 Task: Open Card Mergers and Acquisitions Analysis in Board Reputation Management to Workspace Infrastructure Management and add a team member Softage.4@softage.net, a label Green, a checklist Psychiatry, an attachment from Trello, a color Green and finally, add a card description 'Conduct team training session on effective delegation' and a comment 'This task presents an opportunity to demonstrate our leadership and decision-making skills, making informed choices and taking action.'. Add a start date 'Jan 04, 1900' with a due date 'Jan 11, 1900'
Action: Mouse moved to (43, 279)
Screenshot: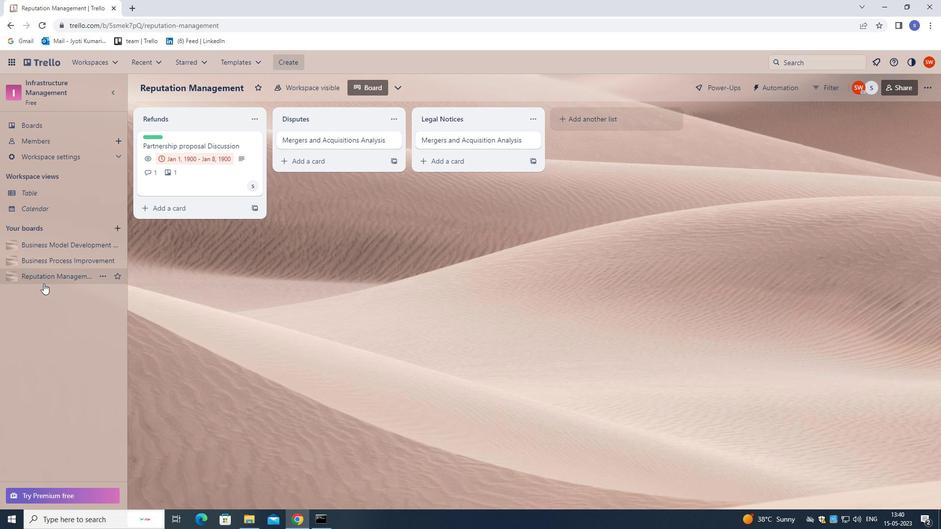 
Action: Mouse pressed left at (43, 279)
Screenshot: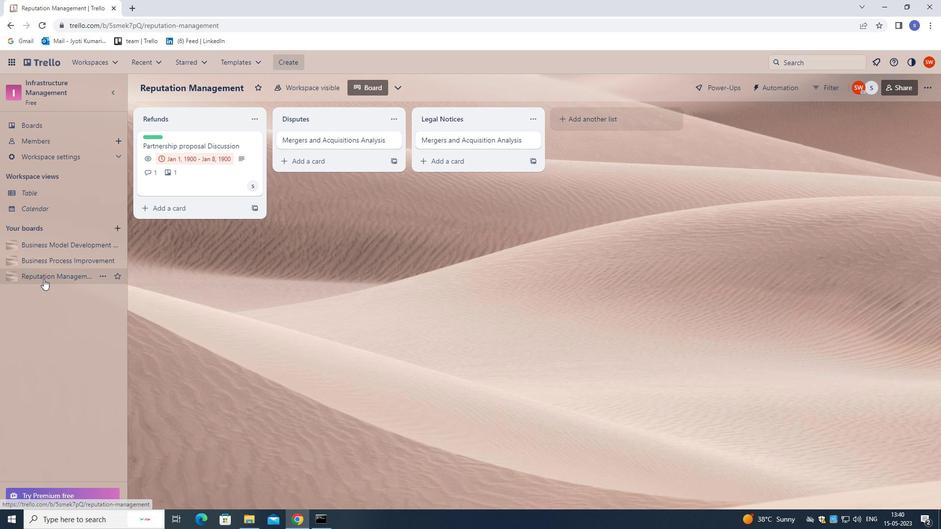 
Action: Mouse moved to (301, 142)
Screenshot: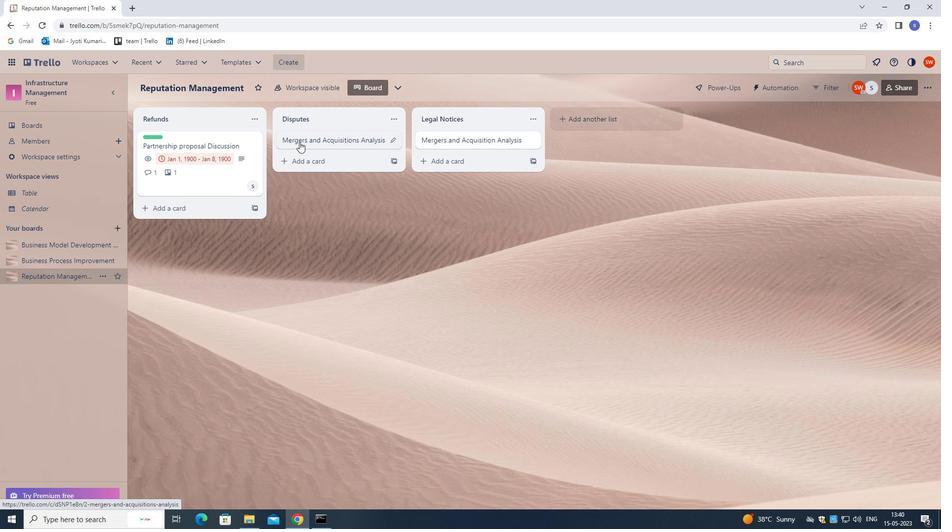 
Action: Mouse pressed left at (301, 142)
Screenshot: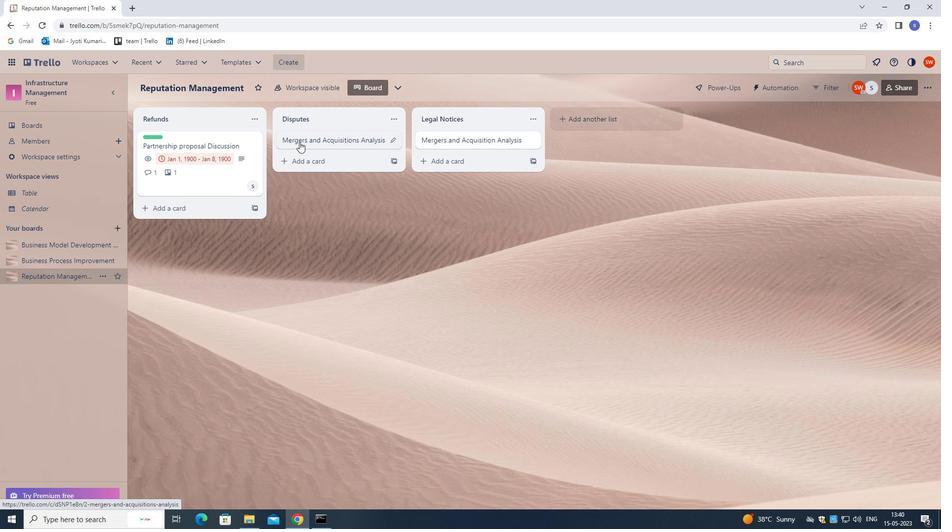 
Action: Mouse moved to (600, 171)
Screenshot: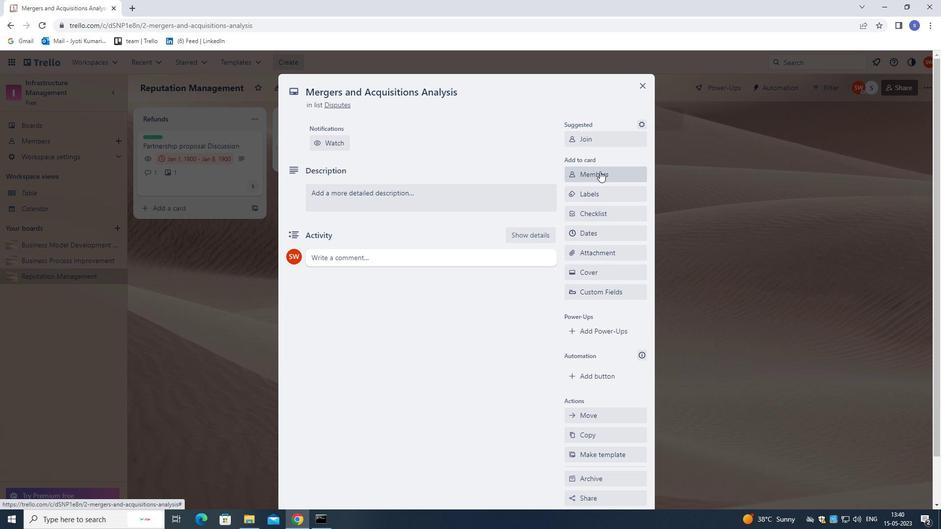 
Action: Mouse pressed left at (600, 171)
Screenshot: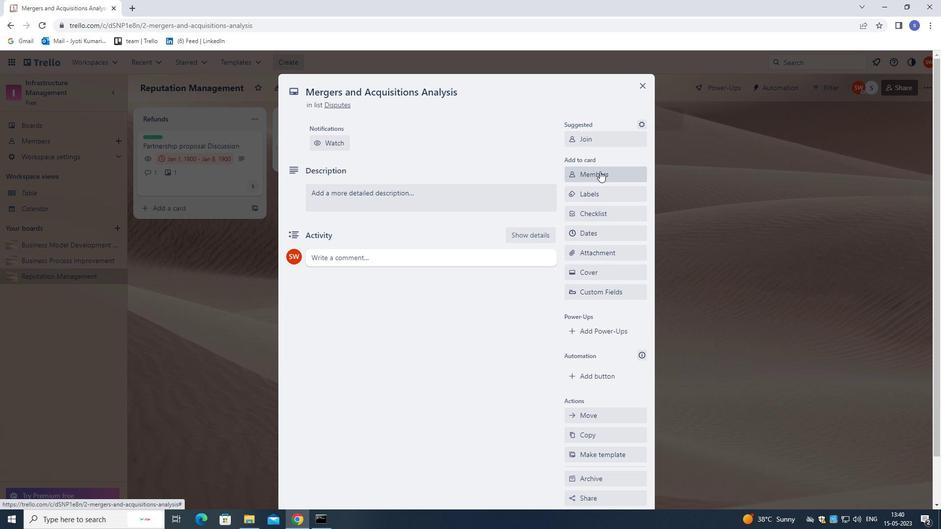 
Action: Mouse moved to (539, 135)
Screenshot: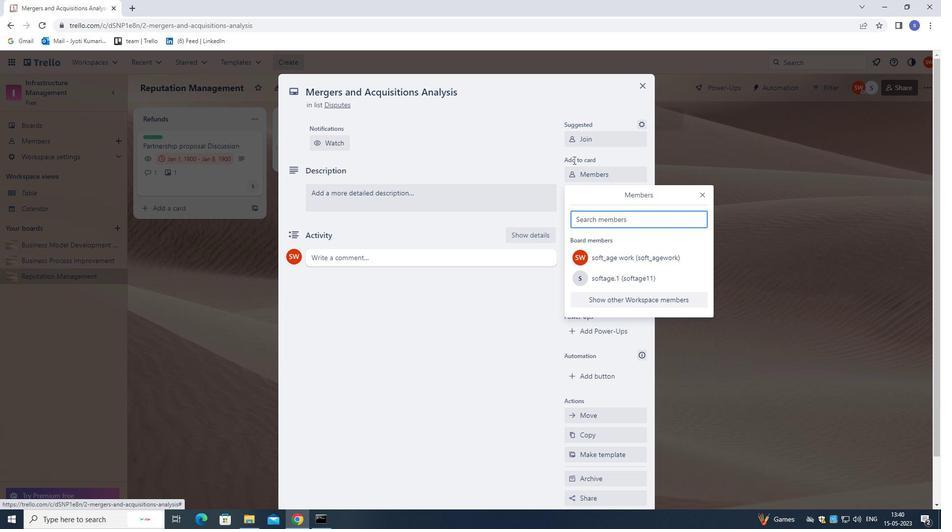 
Action: Key pressed softage.4<Key.shift>@SOFTAGE.NET
Screenshot: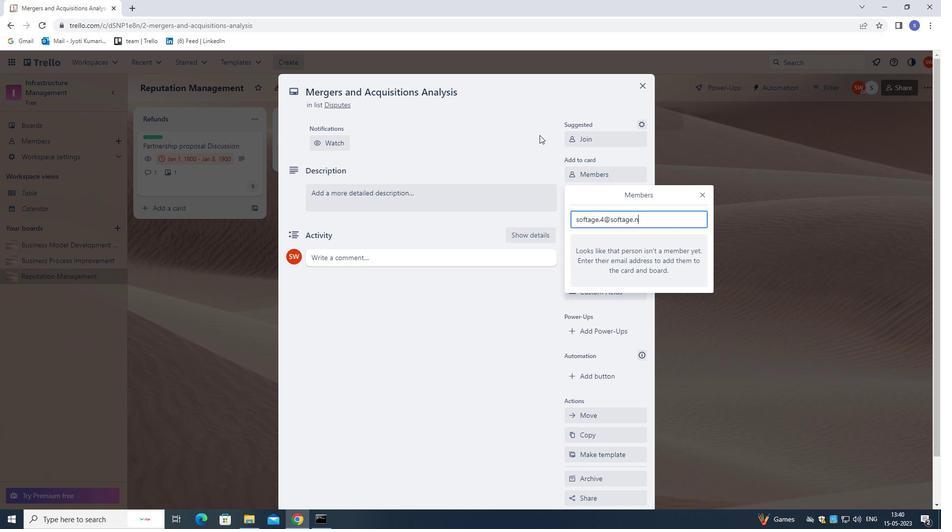 
Action: Mouse moved to (582, 290)
Screenshot: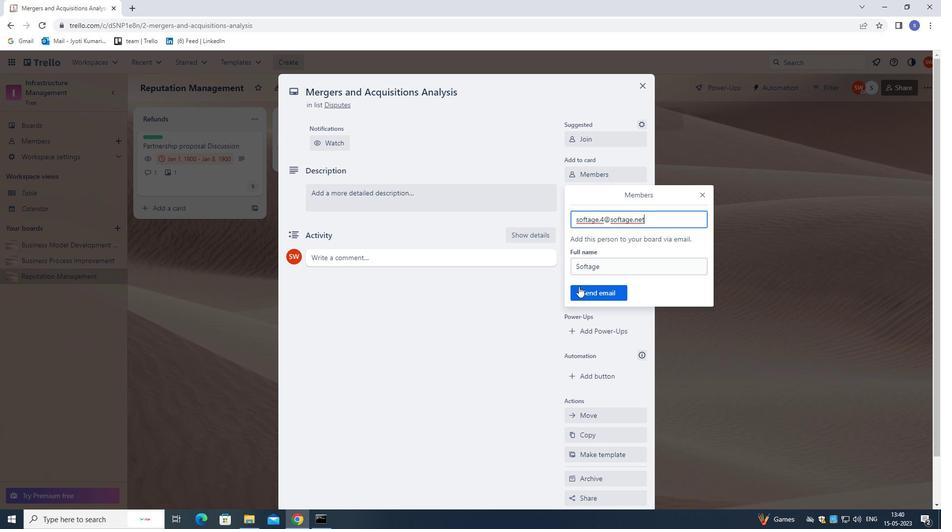 
Action: Mouse pressed left at (582, 290)
Screenshot: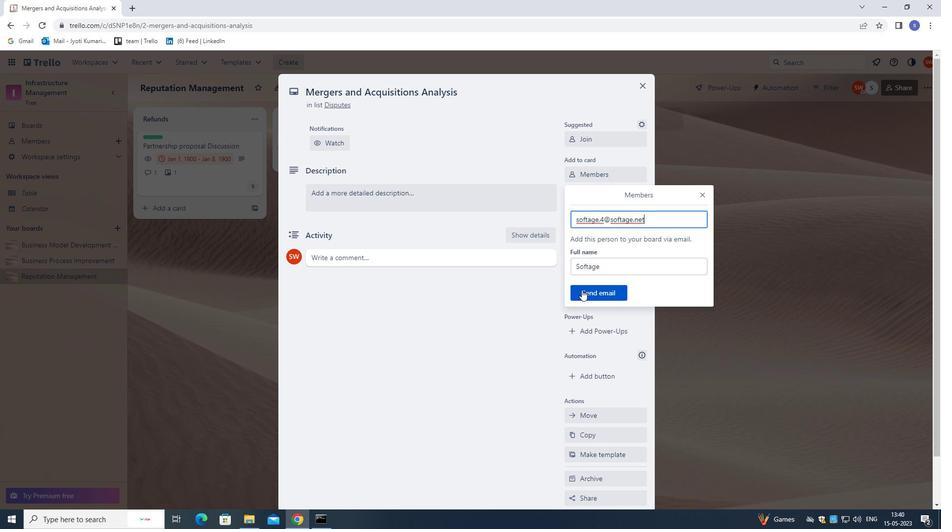 
Action: Mouse moved to (583, 195)
Screenshot: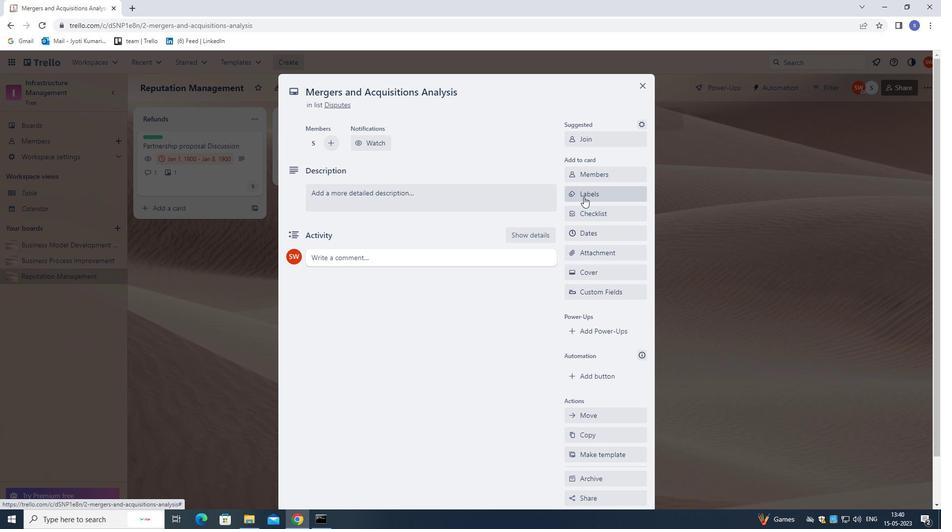 
Action: Mouse pressed left at (583, 195)
Screenshot: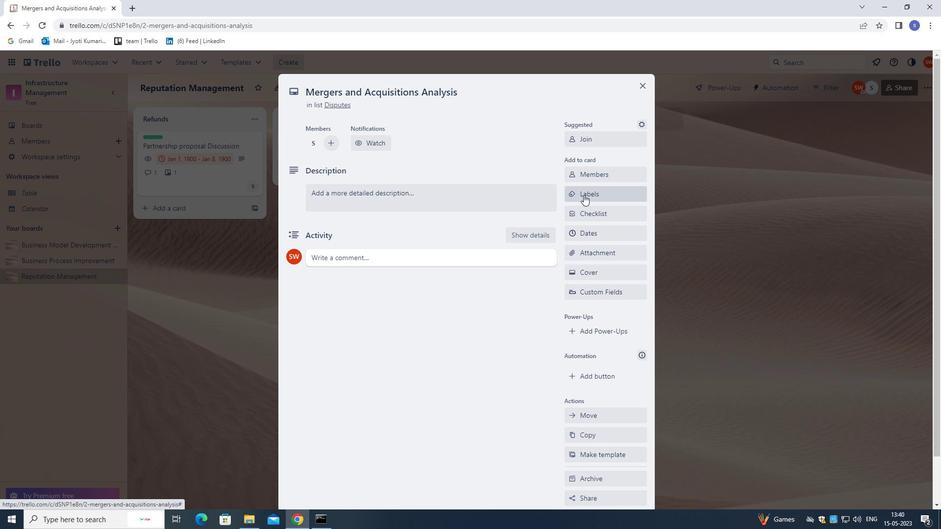 
Action: Mouse moved to (582, 194)
Screenshot: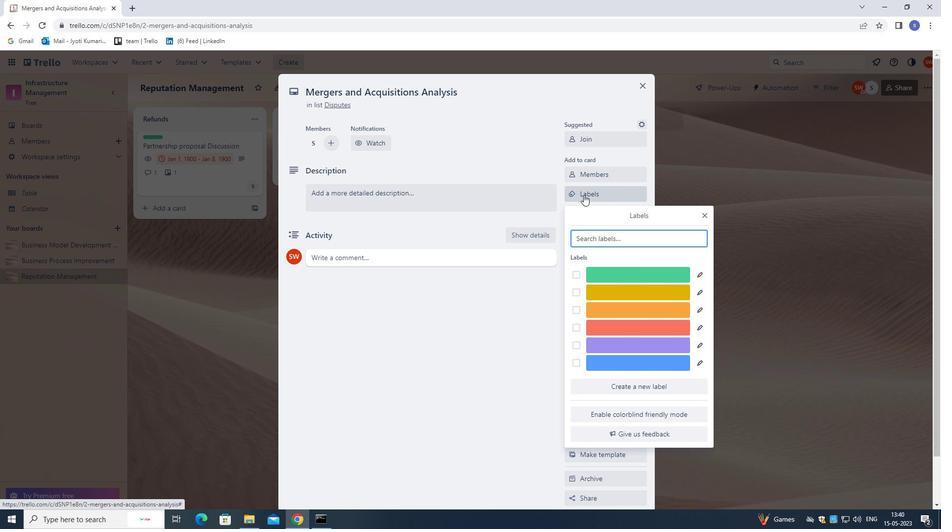 
Action: Key pressed G
Screenshot: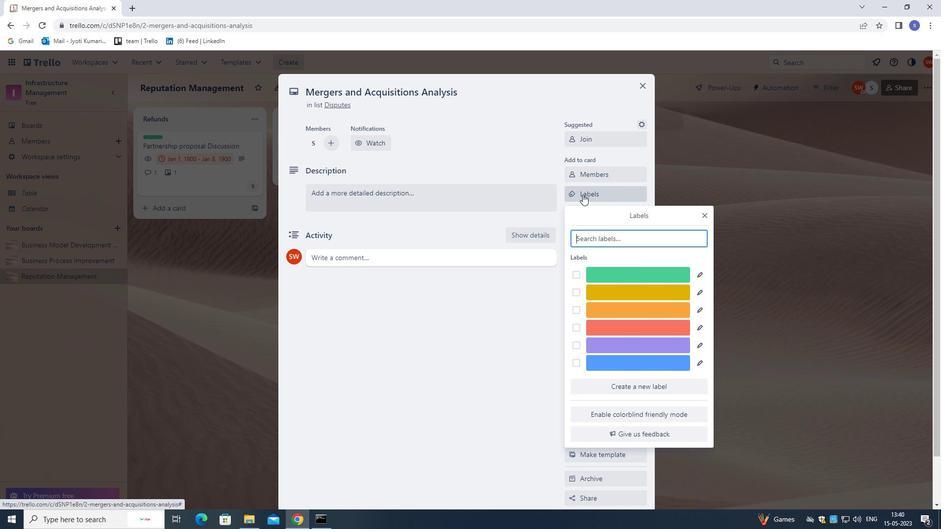 
Action: Mouse moved to (627, 278)
Screenshot: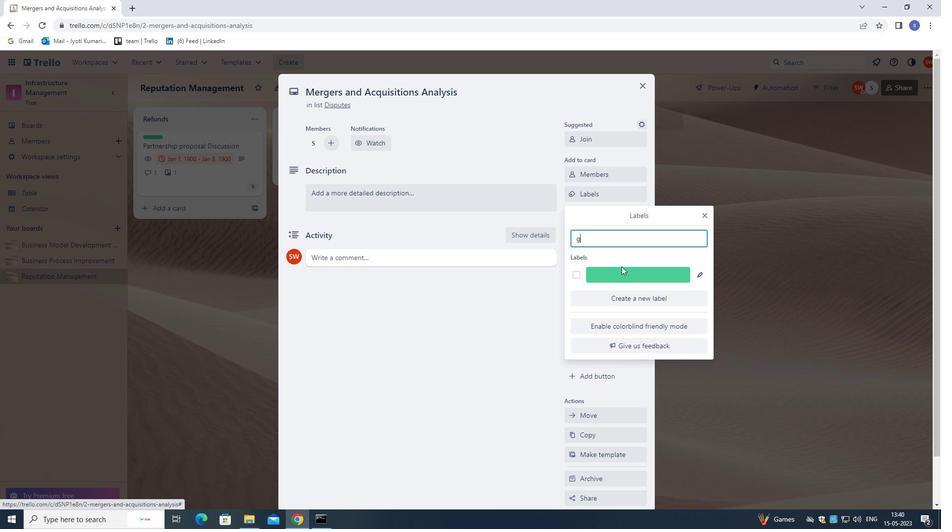 
Action: Mouse pressed left at (627, 278)
Screenshot: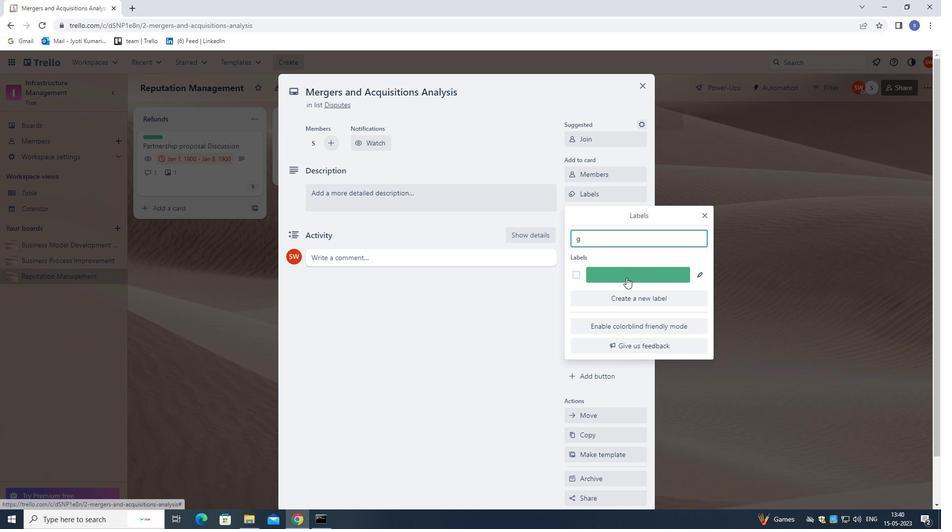 
Action: Mouse moved to (706, 214)
Screenshot: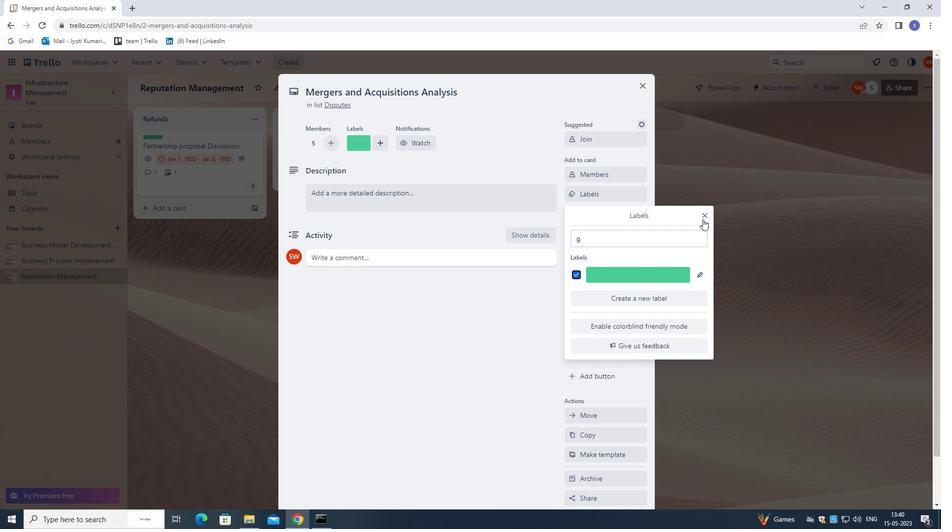 
Action: Mouse pressed left at (706, 214)
Screenshot: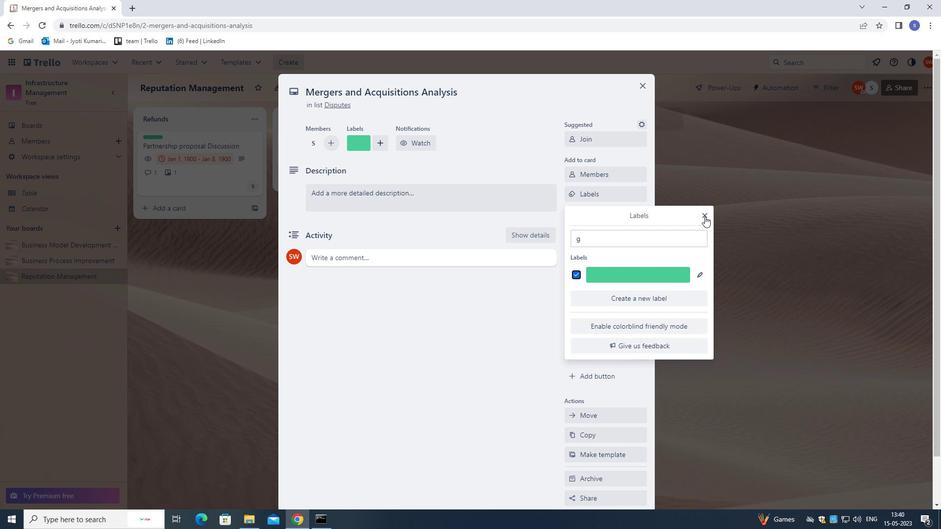 
Action: Mouse moved to (619, 216)
Screenshot: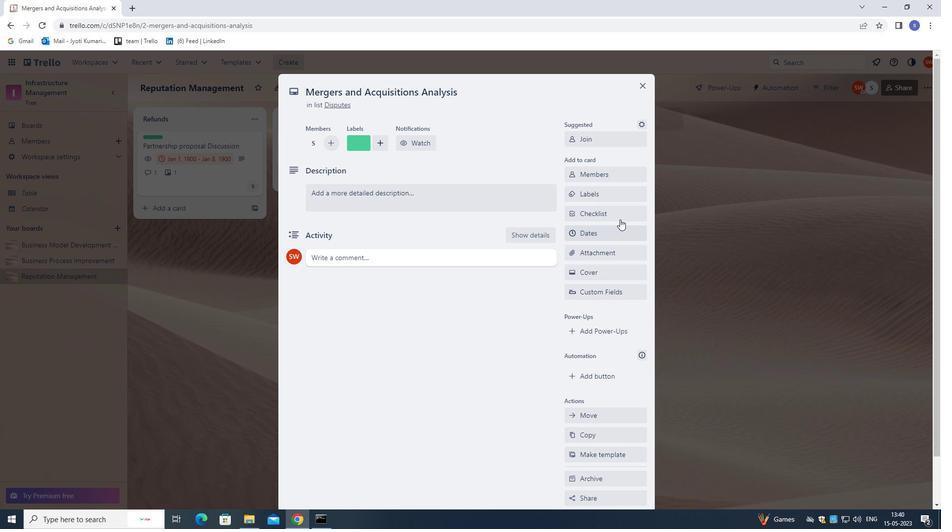 
Action: Mouse pressed left at (619, 216)
Screenshot: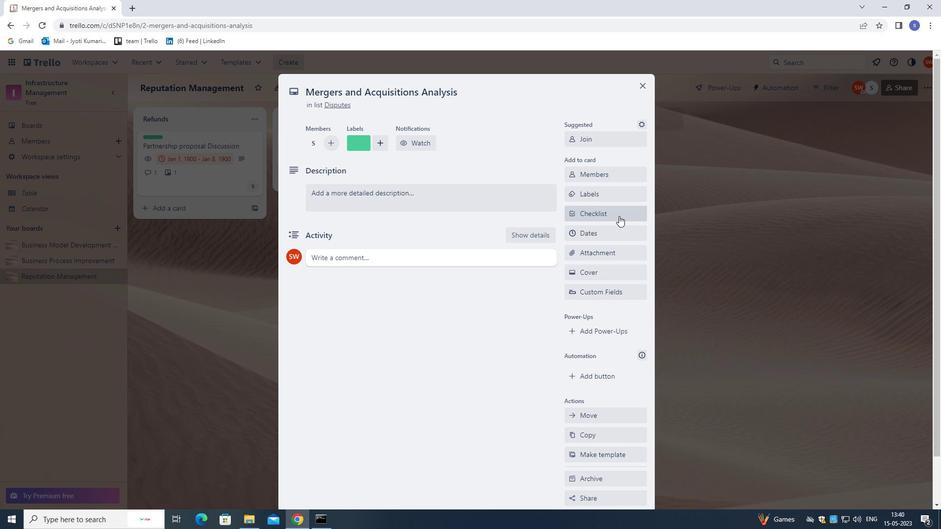 
Action: Mouse moved to (610, 209)
Screenshot: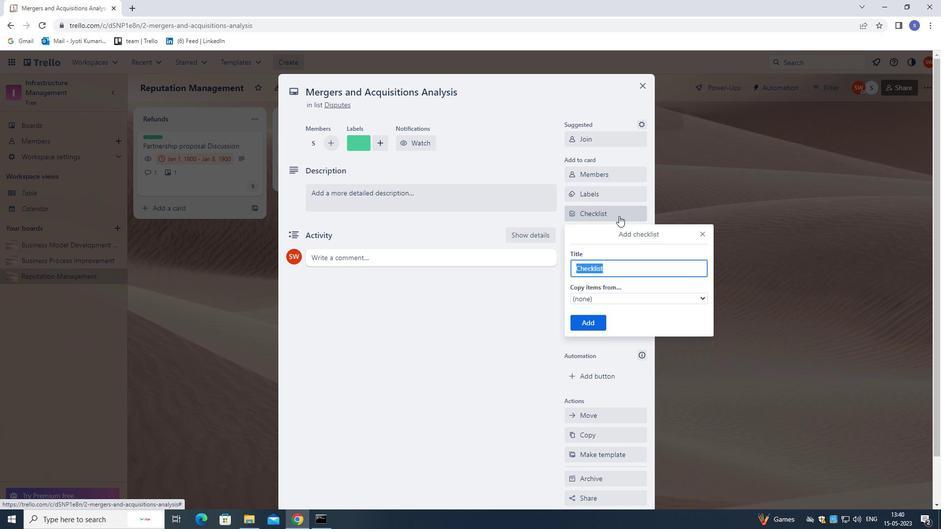 
Action: Key pressed <Key.shift>PSYCHIATRY
Screenshot: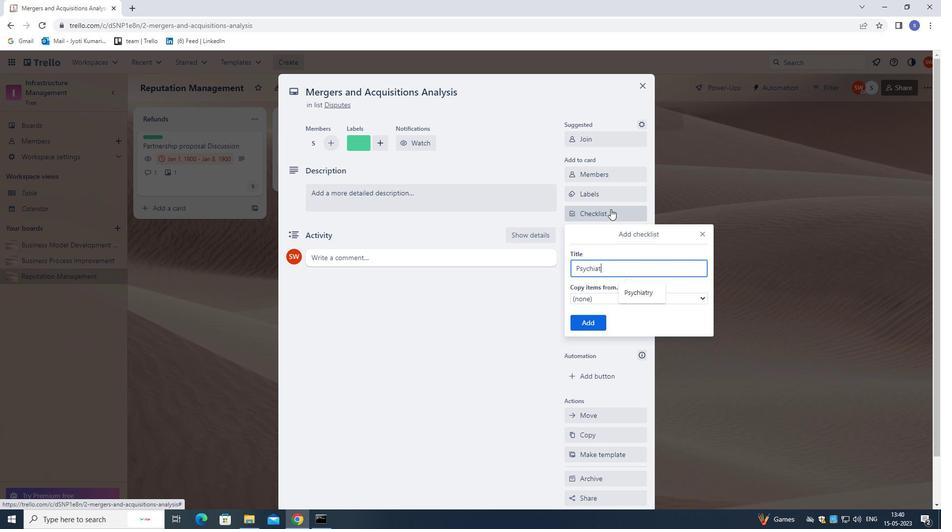 
Action: Mouse moved to (586, 326)
Screenshot: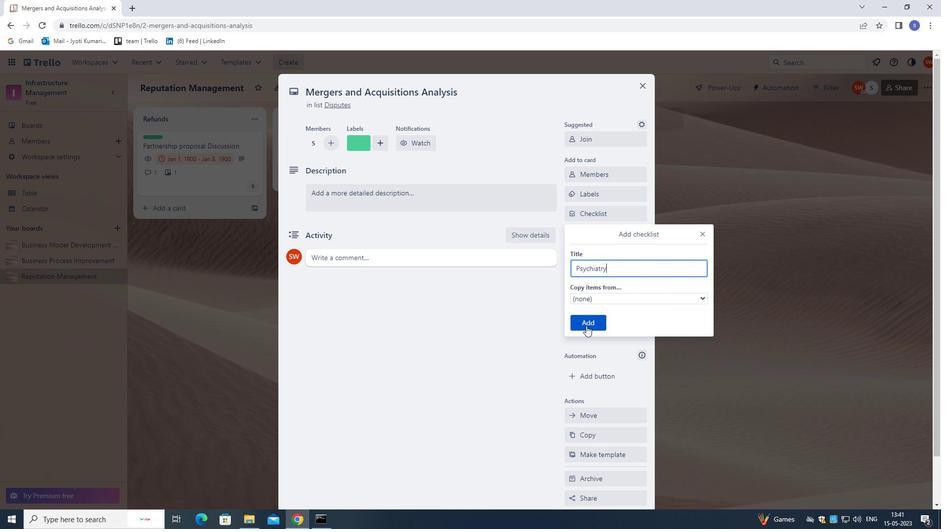 
Action: Mouse pressed left at (586, 326)
Screenshot: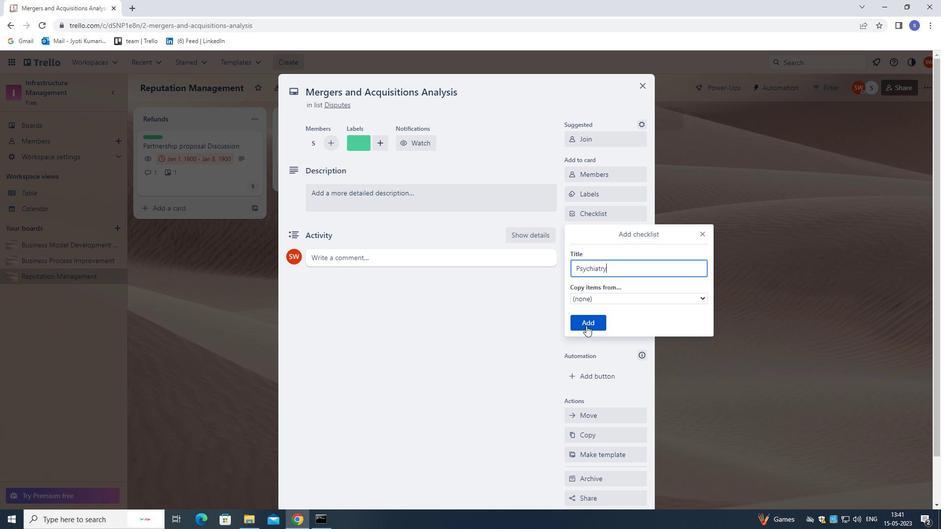 
Action: Mouse moved to (600, 233)
Screenshot: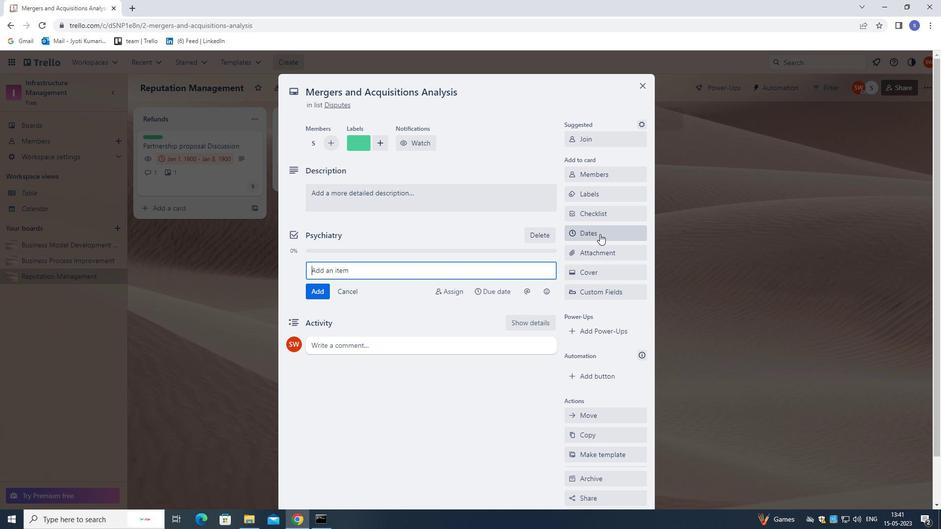 
Action: Mouse pressed left at (600, 233)
Screenshot: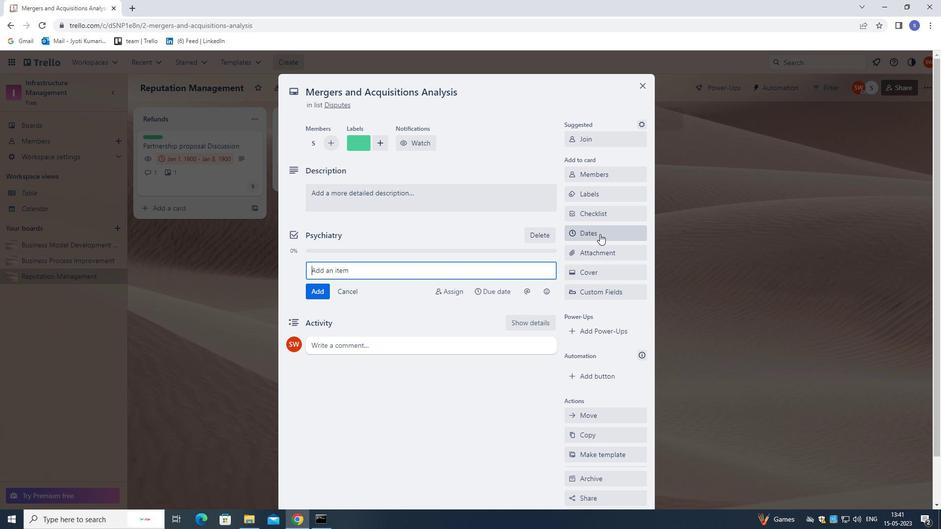 
Action: Mouse moved to (577, 264)
Screenshot: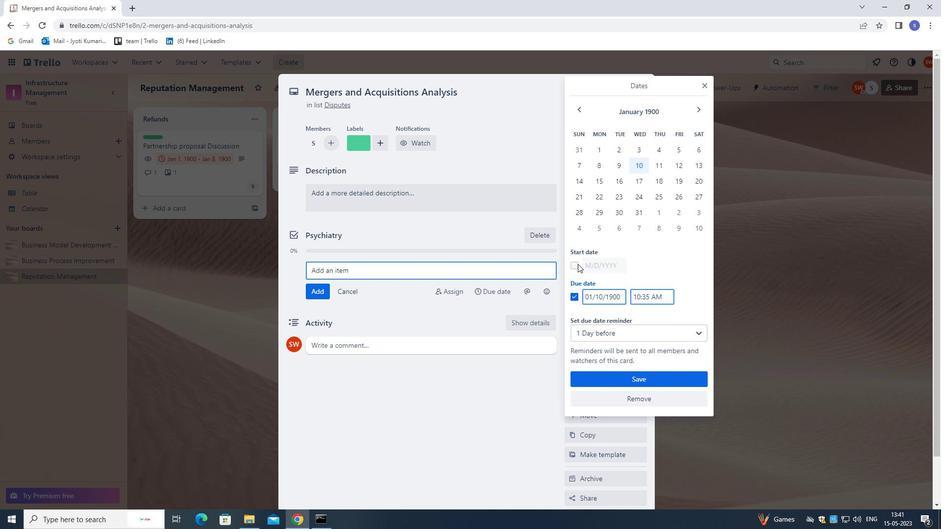 
Action: Mouse pressed left at (577, 264)
Screenshot: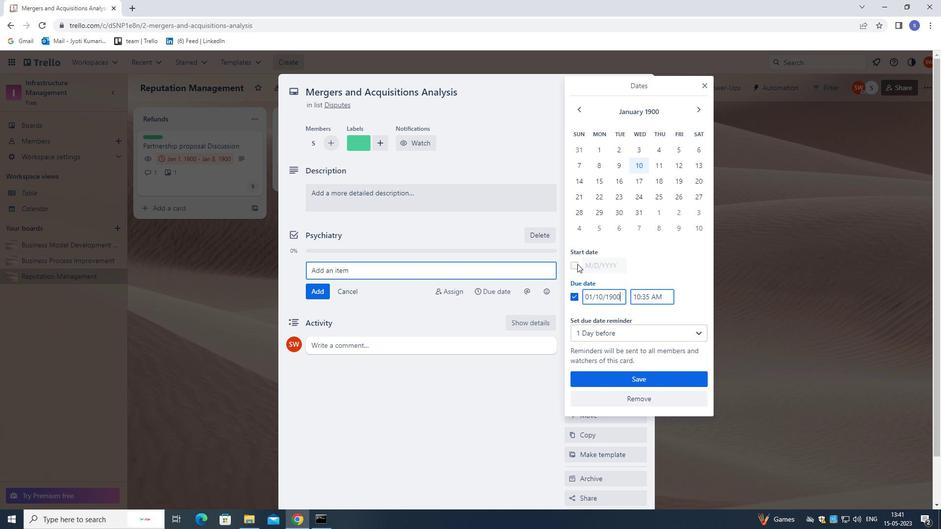 
Action: Mouse moved to (655, 149)
Screenshot: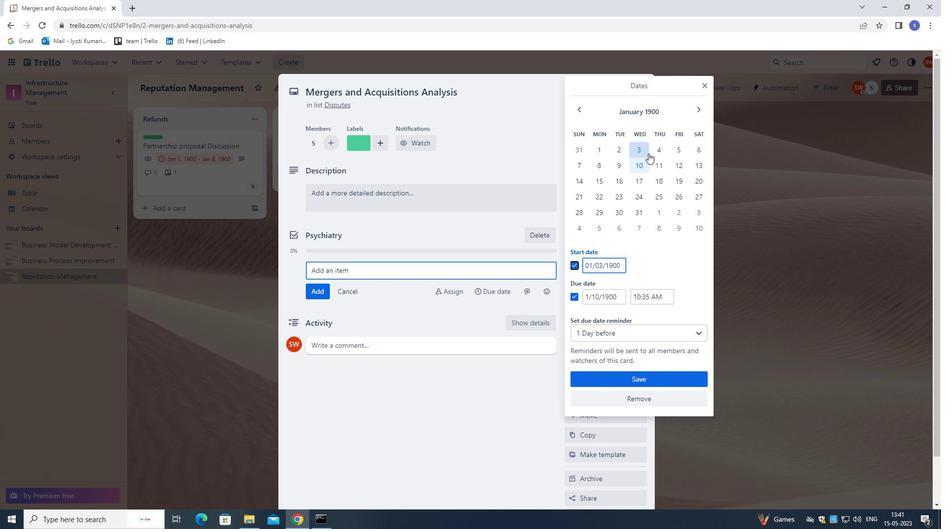 
Action: Mouse pressed left at (655, 149)
Screenshot: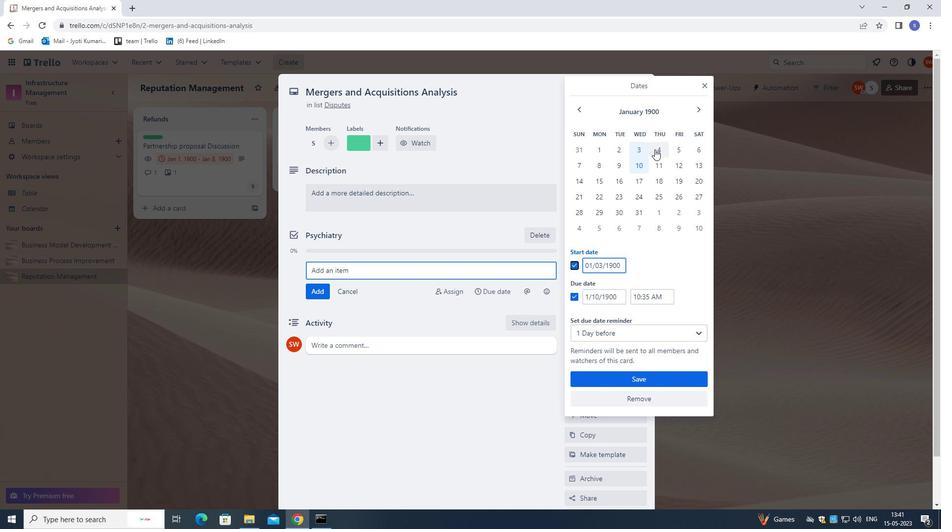 
Action: Mouse moved to (655, 161)
Screenshot: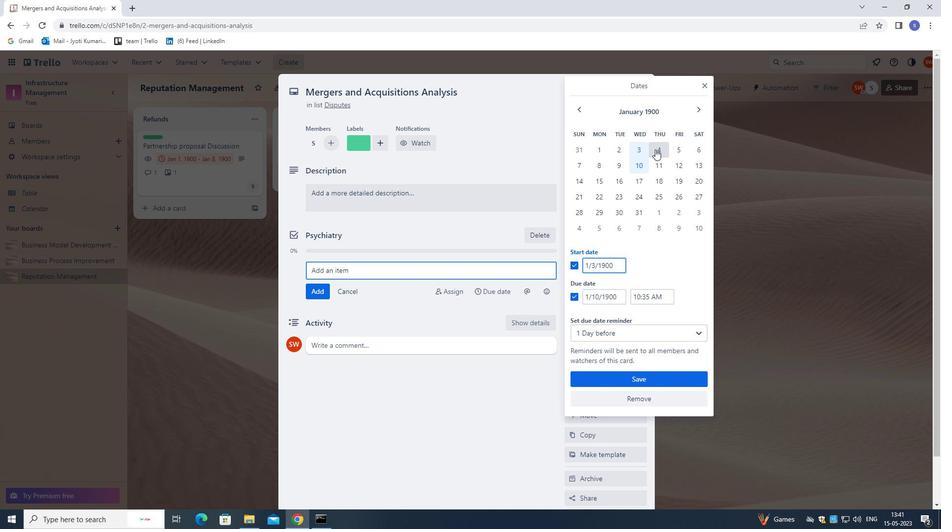 
Action: Mouse pressed left at (655, 161)
Screenshot: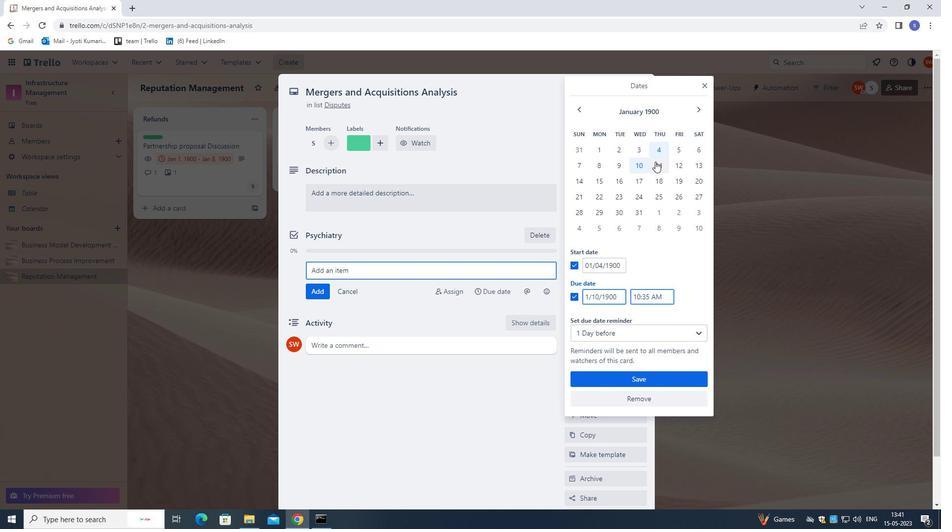 
Action: Mouse moved to (642, 380)
Screenshot: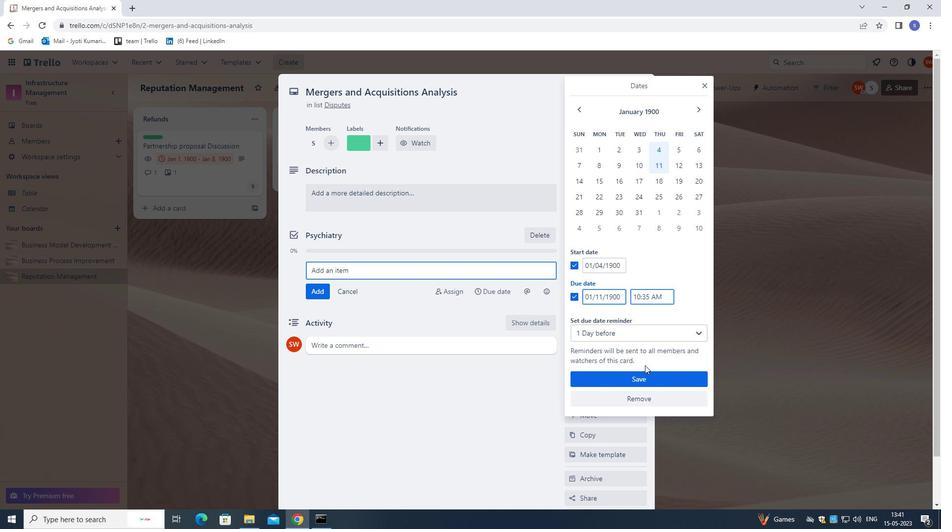 
Action: Mouse pressed left at (642, 380)
Screenshot: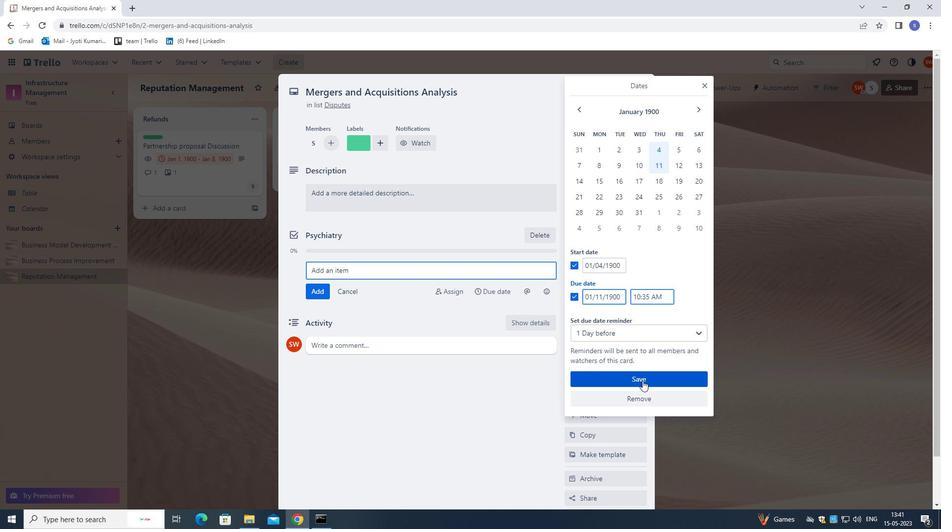 
Action: Mouse moved to (611, 253)
Screenshot: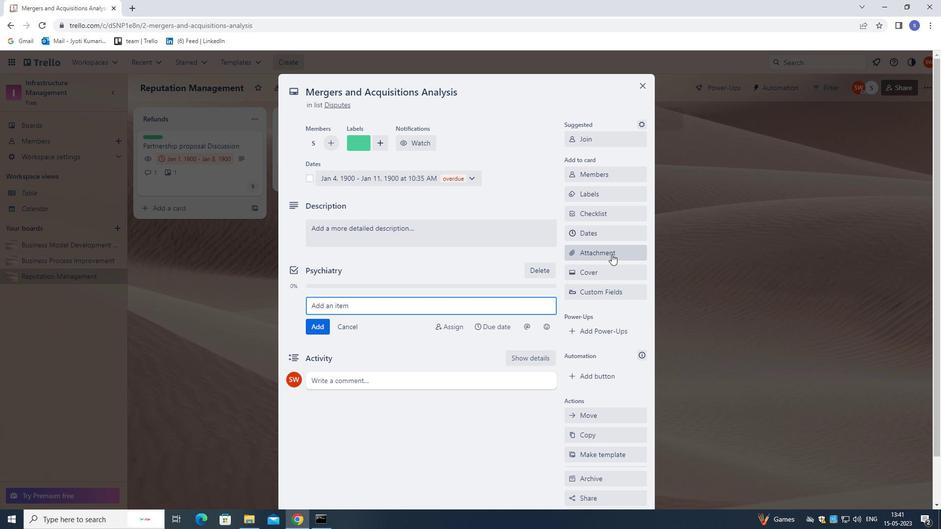 
Action: Mouse pressed left at (611, 253)
Screenshot: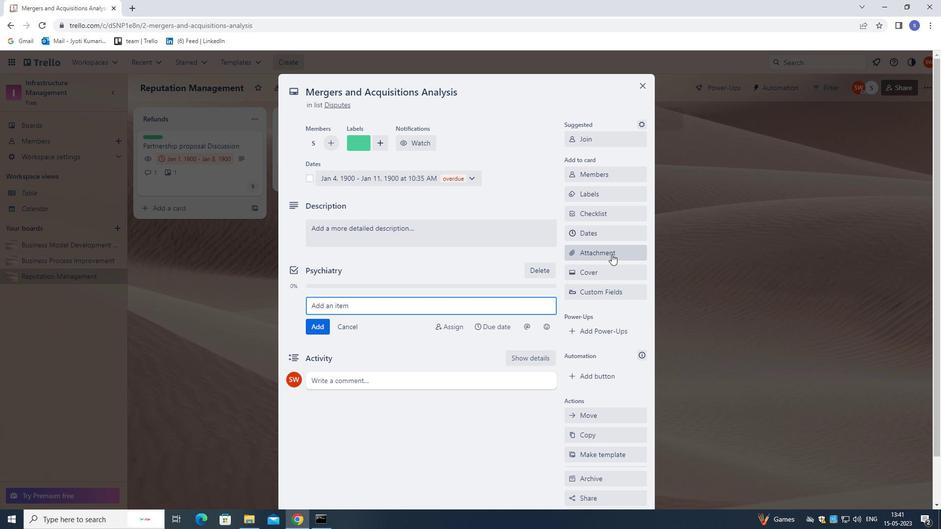 
Action: Mouse moved to (608, 310)
Screenshot: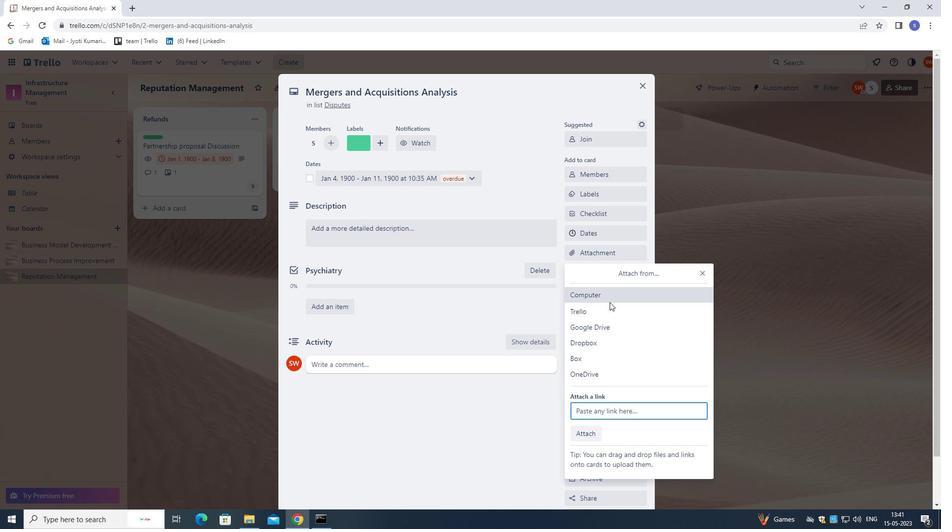 
Action: Mouse pressed left at (608, 310)
Screenshot: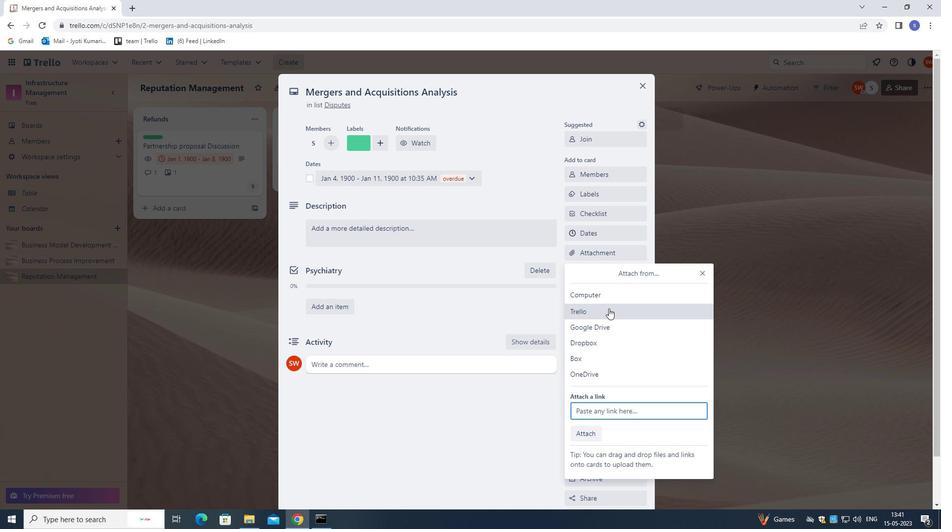 
Action: Mouse moved to (612, 295)
Screenshot: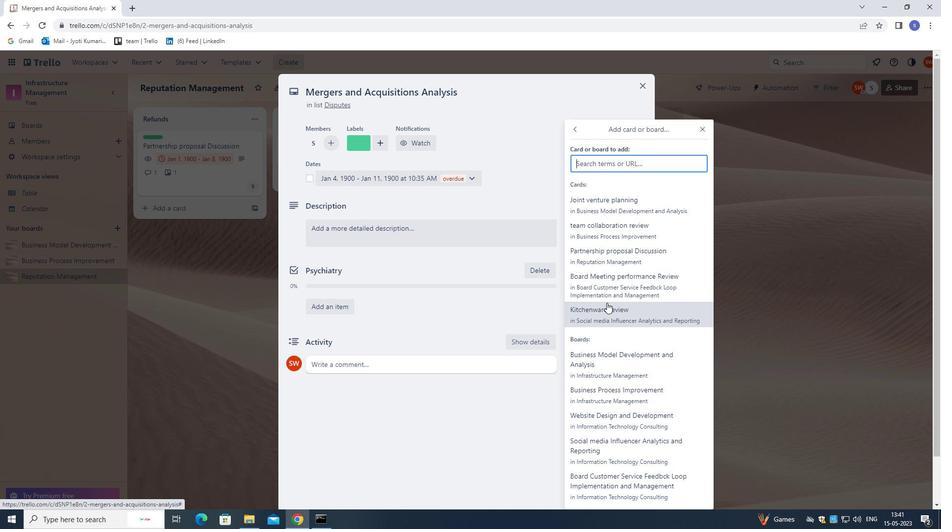 
Action: Mouse pressed left at (612, 295)
Screenshot: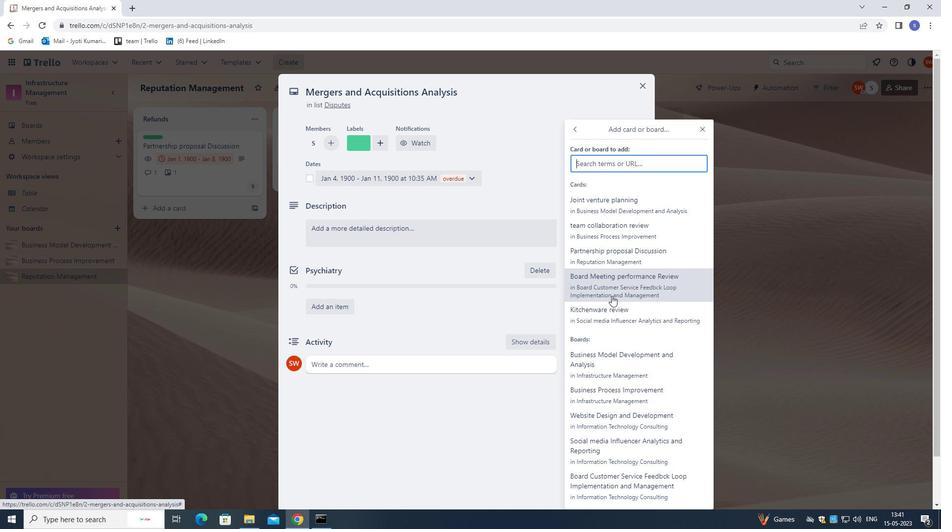 
Action: Mouse moved to (489, 244)
Screenshot: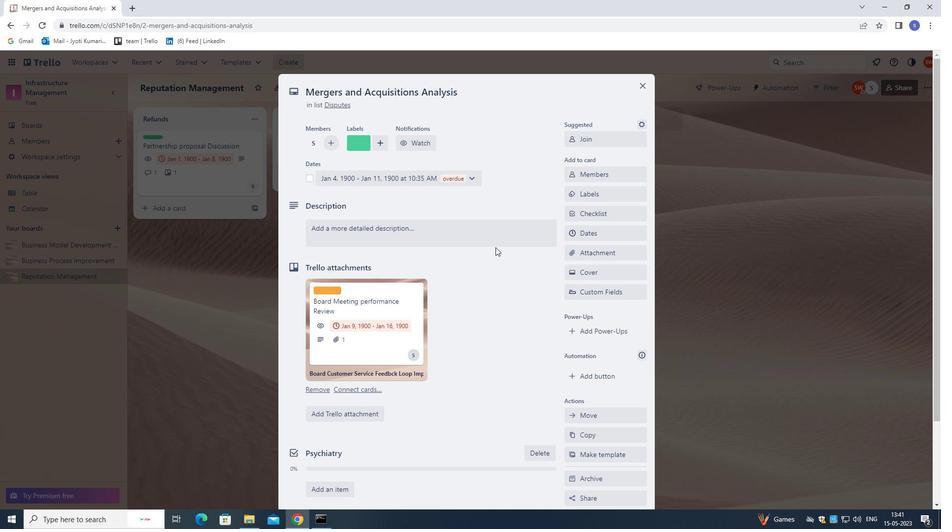 
Action: Mouse pressed left at (489, 244)
Screenshot: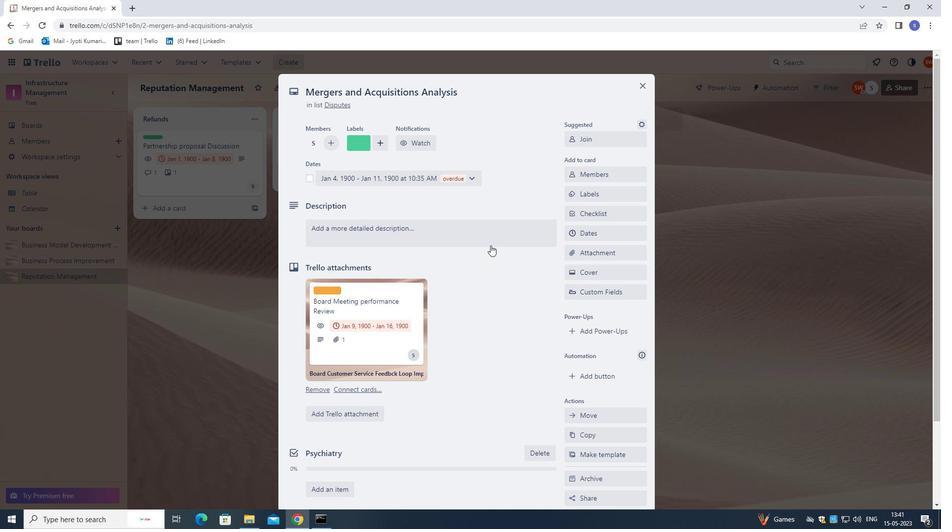 
Action: Mouse moved to (488, 249)
Screenshot: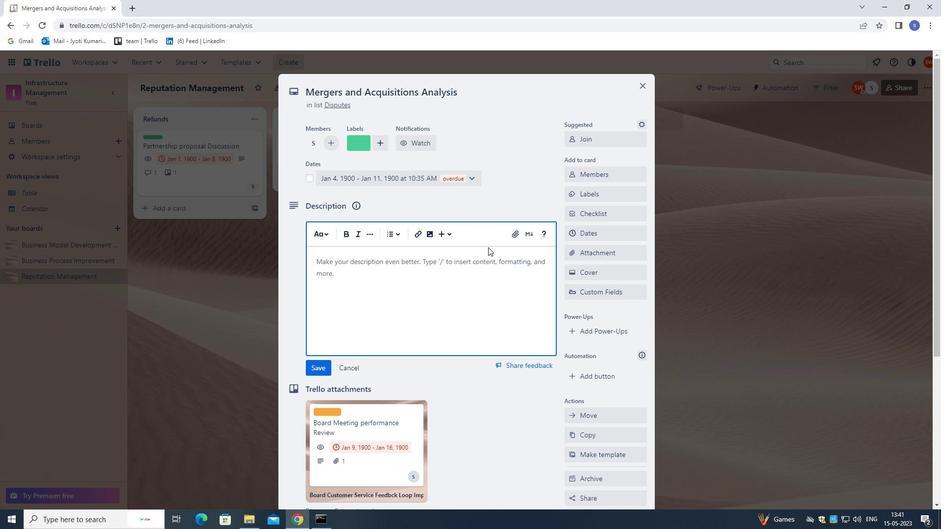 
Action: Key pressed <Key.shift><Key.shift><Key.shift><Key.shift><Key.shift><Key.shift><Key.shift><Key.shift><Key.shift>CONDUCT<Key.space>TEAM<Key.space>TRAINING<Key.space>
Screenshot: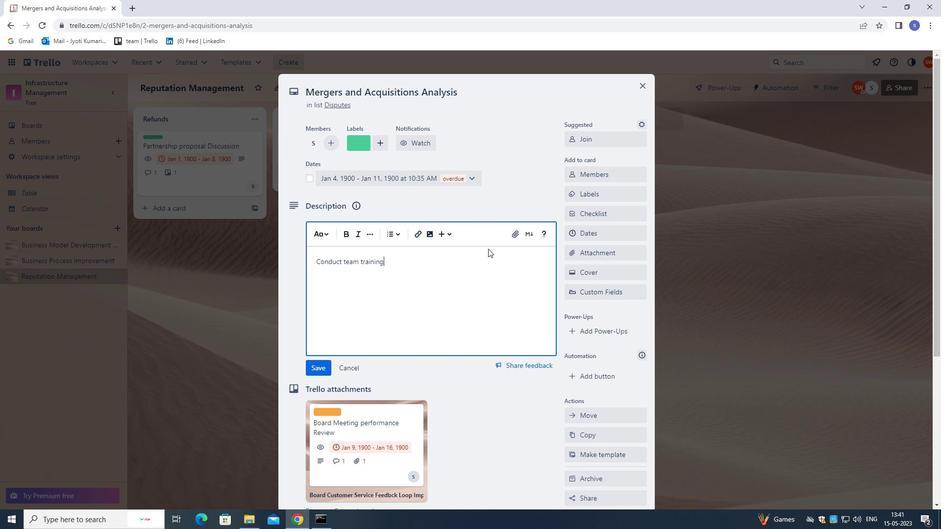 
Action: Mouse moved to (486, 249)
Screenshot: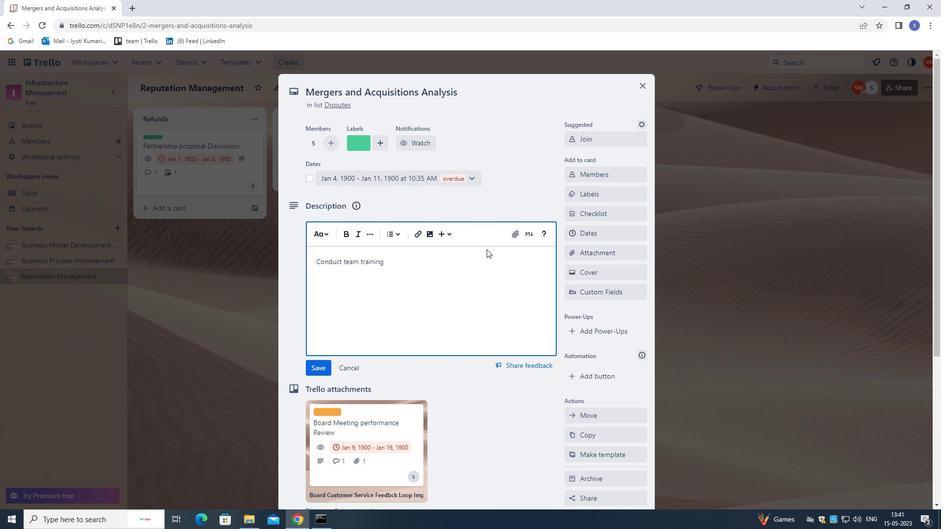 
Action: Key pressed SESSION<Key.space>ON<Key.space>EFFETU<Key.backspace>IVE<Key.space><Key.left><Key.left><Key.left><Key.left><Key.left>C<Key.right><Key.right><Key.right><Key.right><Key.space>DELEGATION<Key.space>.
Screenshot: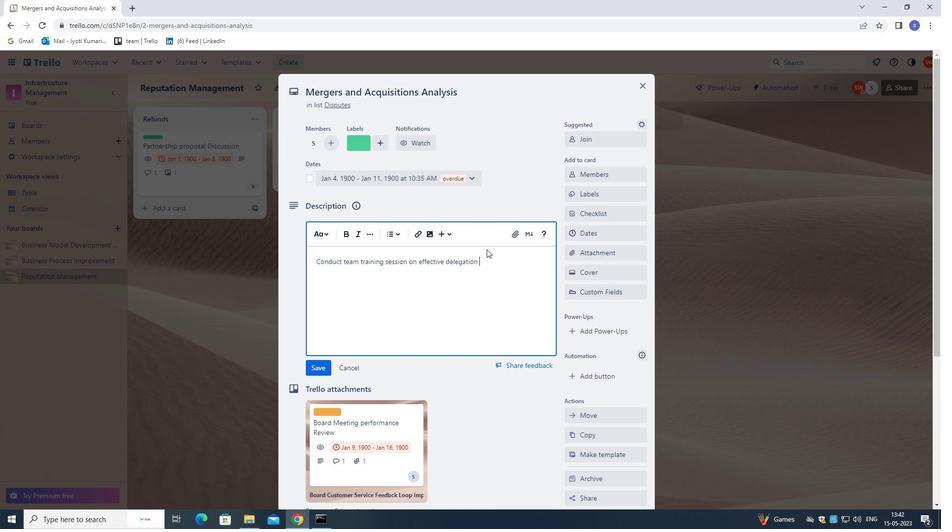 
Action: Mouse moved to (484, 250)
Screenshot: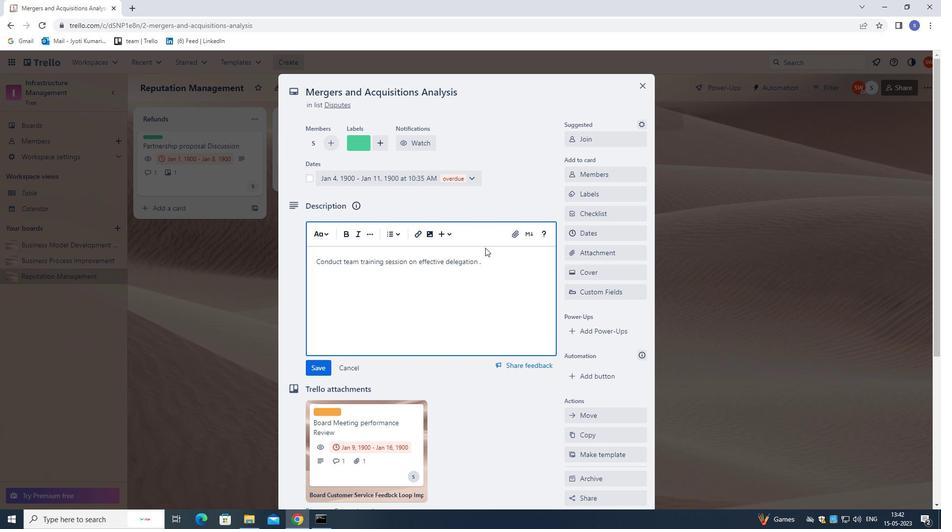 
Action: Mouse scrolled (484, 250) with delta (0, 0)
Screenshot: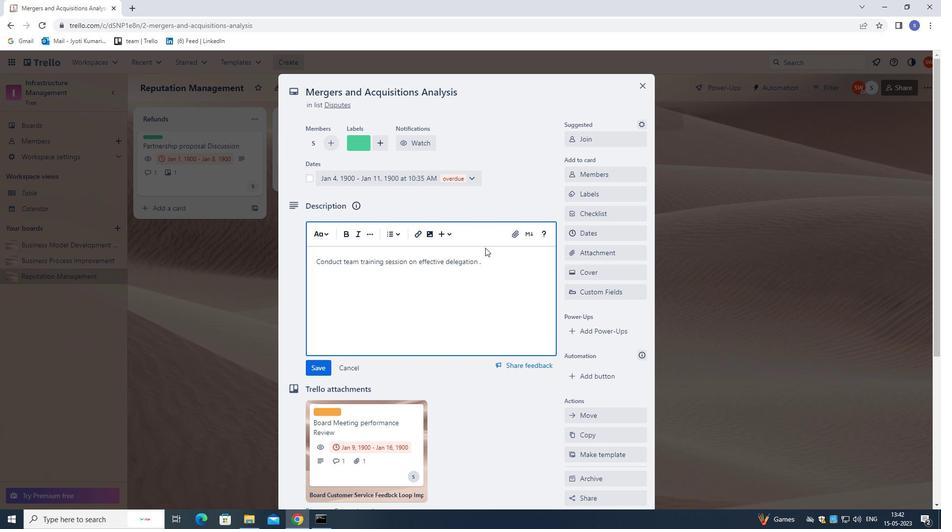 
Action: Mouse moved to (484, 255)
Screenshot: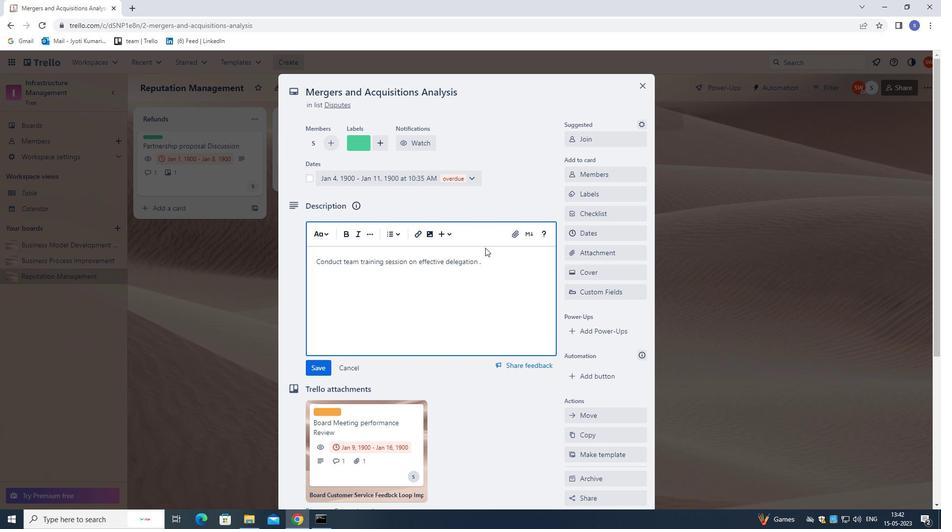 
Action: Mouse scrolled (484, 254) with delta (0, 0)
Screenshot: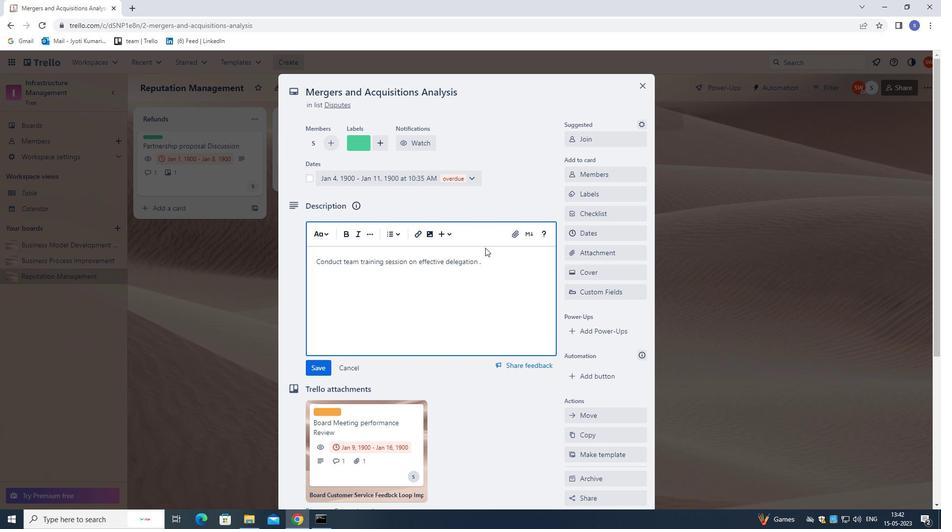 
Action: Mouse moved to (484, 260)
Screenshot: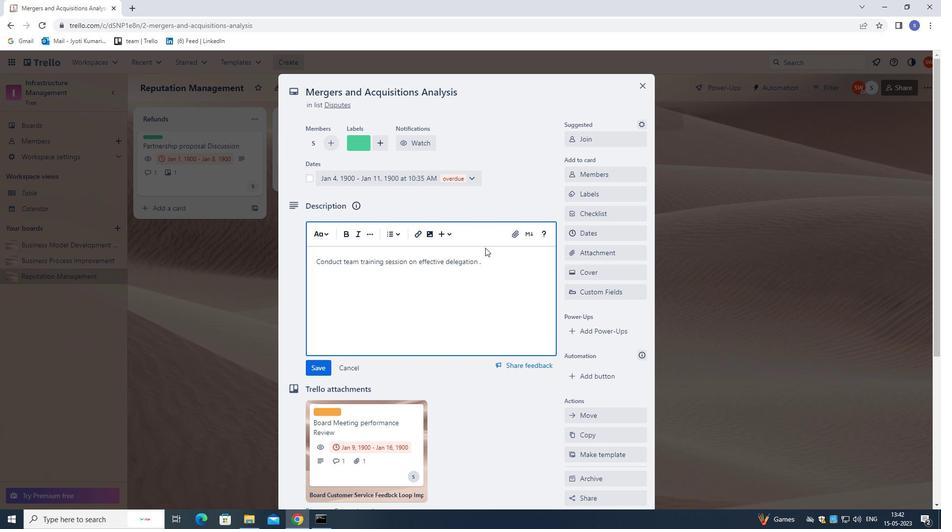 
Action: Mouse scrolled (484, 260) with delta (0, 0)
Screenshot: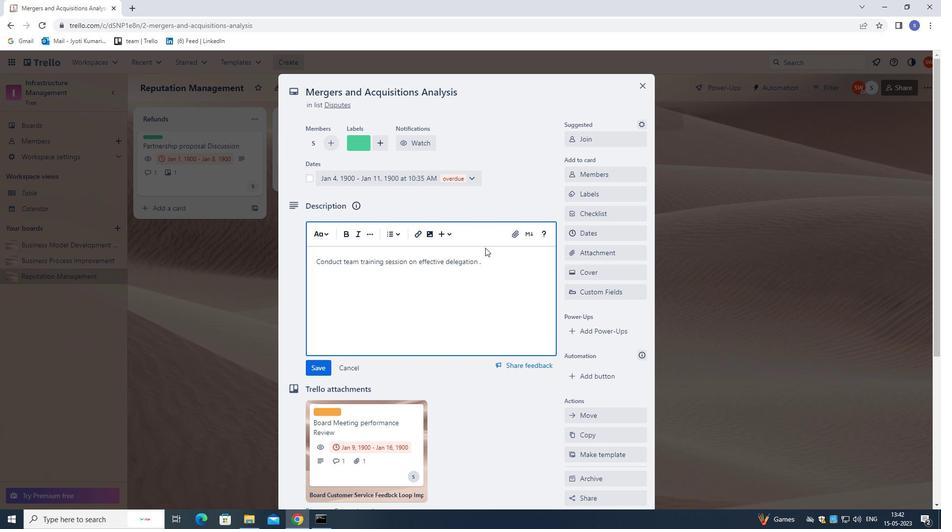 
Action: Mouse moved to (484, 264)
Screenshot: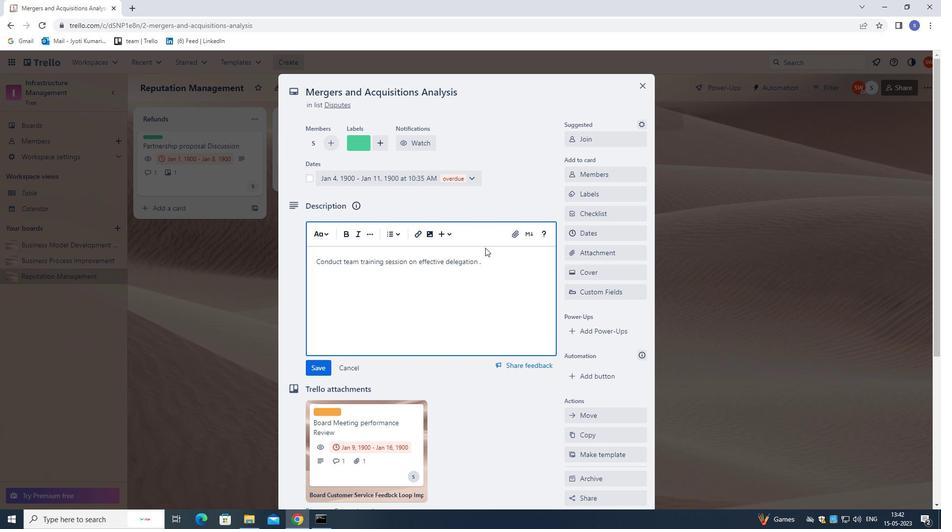 
Action: Mouse scrolled (484, 263) with delta (0, 0)
Screenshot: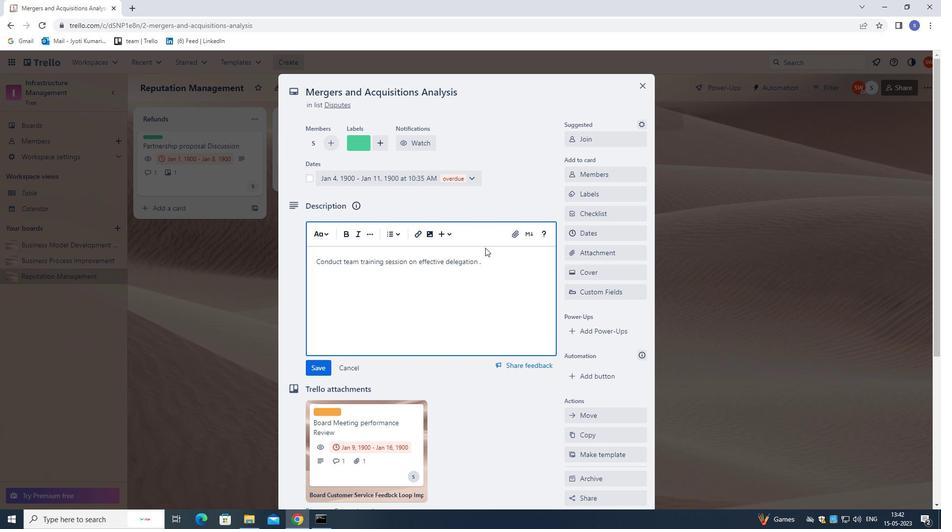 
Action: Mouse moved to (484, 266)
Screenshot: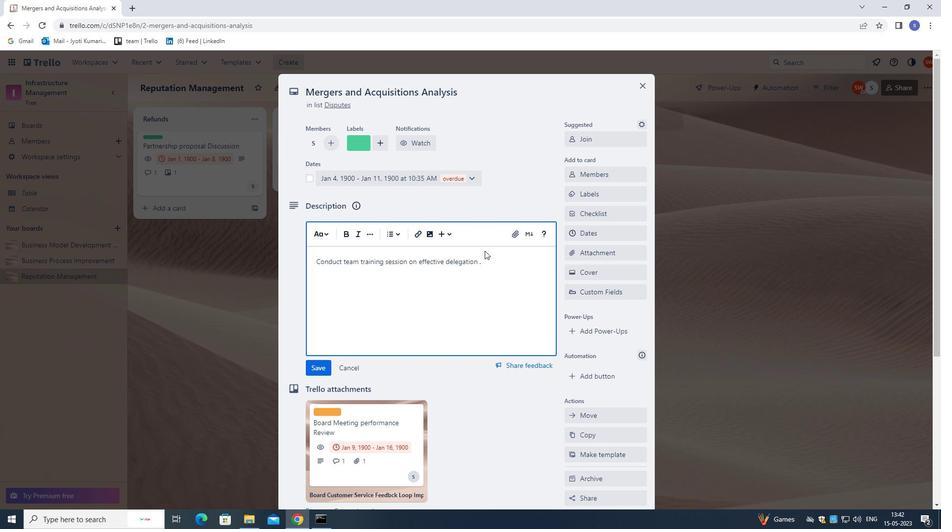 
Action: Mouse scrolled (484, 266) with delta (0, 0)
Screenshot: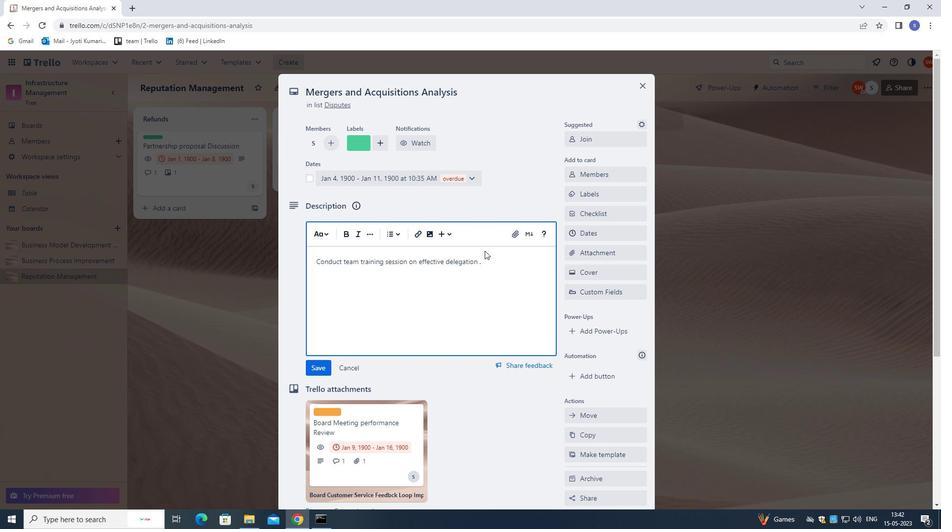 
Action: Mouse moved to (482, 270)
Screenshot: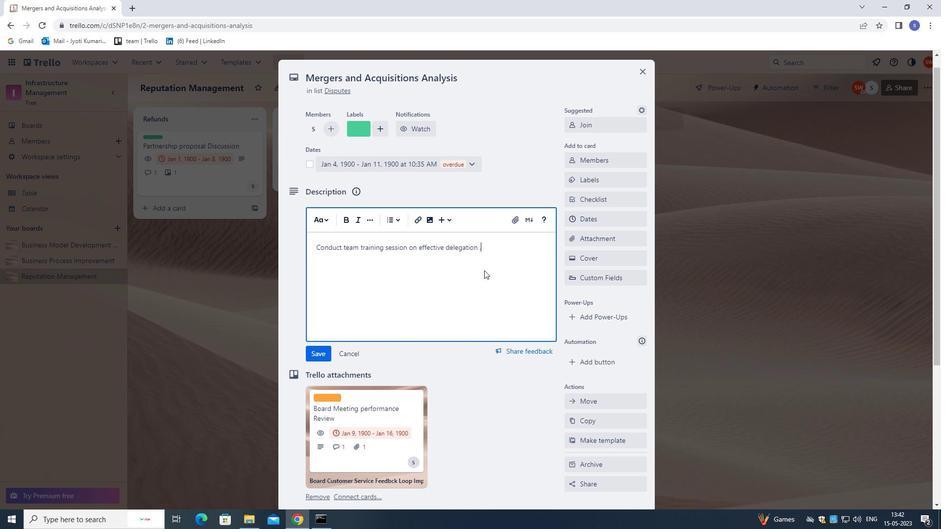 
Action: Mouse scrolled (482, 270) with delta (0, 0)
Screenshot: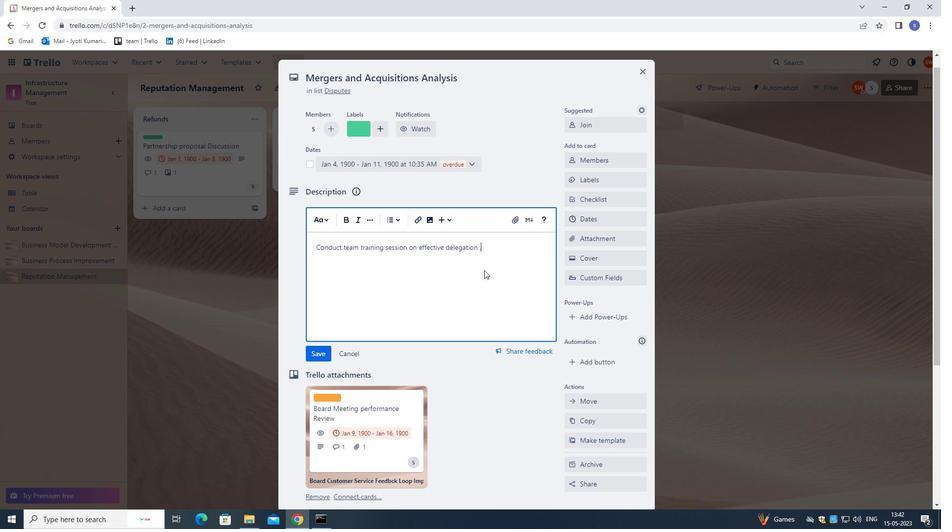 
Action: Mouse scrolled (482, 270) with delta (0, 0)
Screenshot: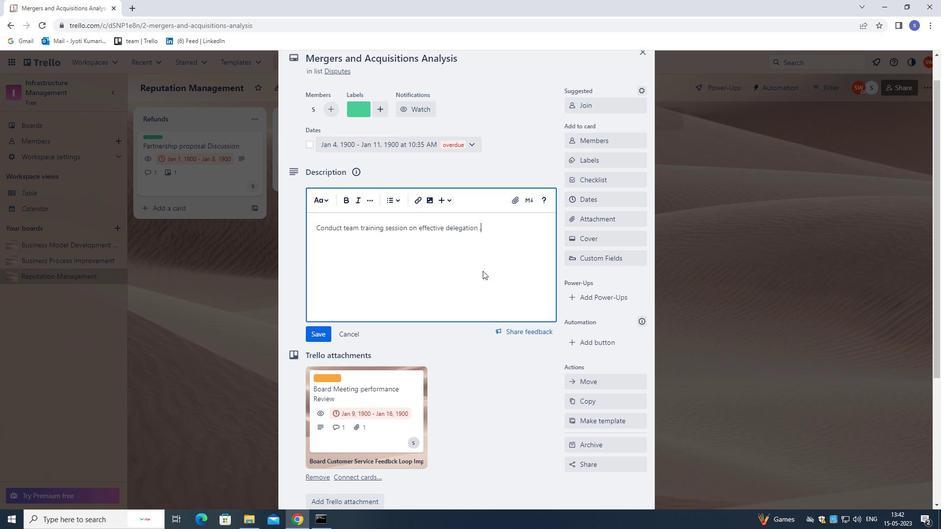 
Action: Mouse scrolled (482, 270) with delta (0, 0)
Screenshot: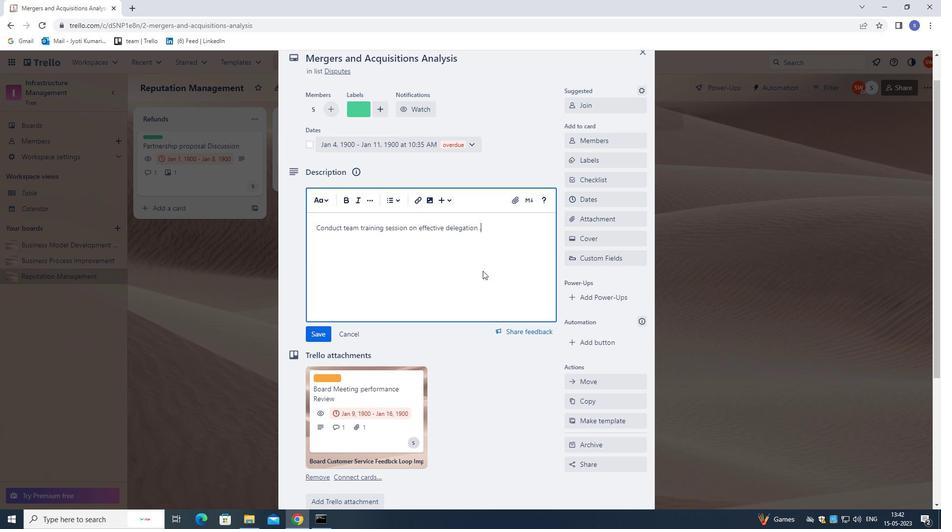 
Action: Mouse scrolled (482, 270) with delta (0, 0)
Screenshot: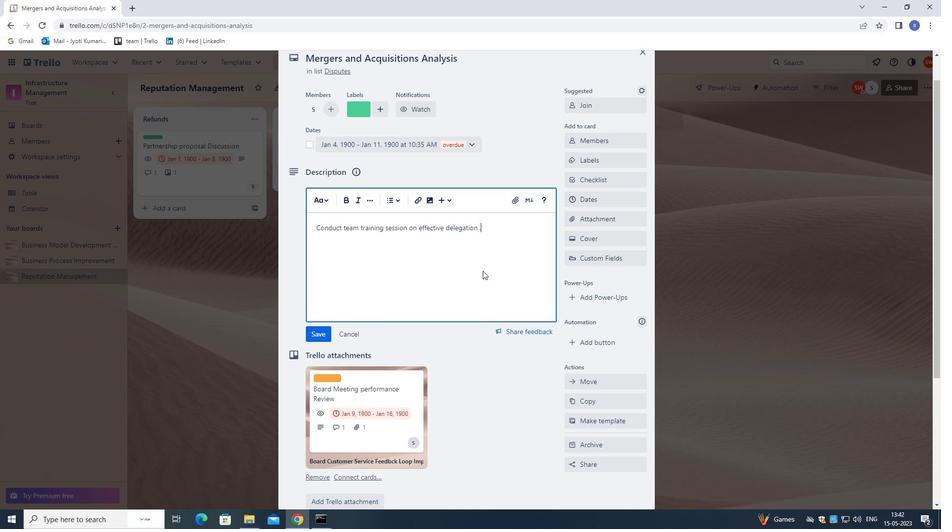 
Action: Mouse moved to (481, 272)
Screenshot: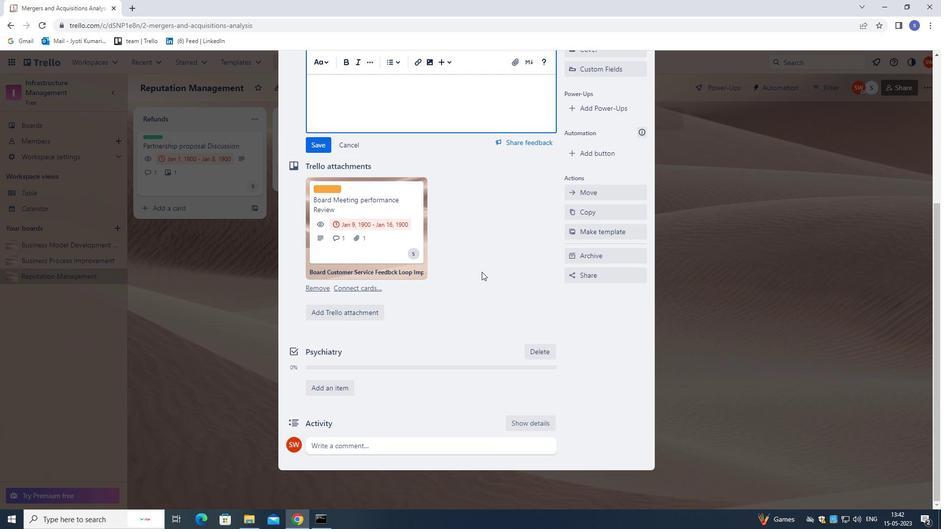
Action: Mouse scrolled (481, 272) with delta (0, 0)
Screenshot: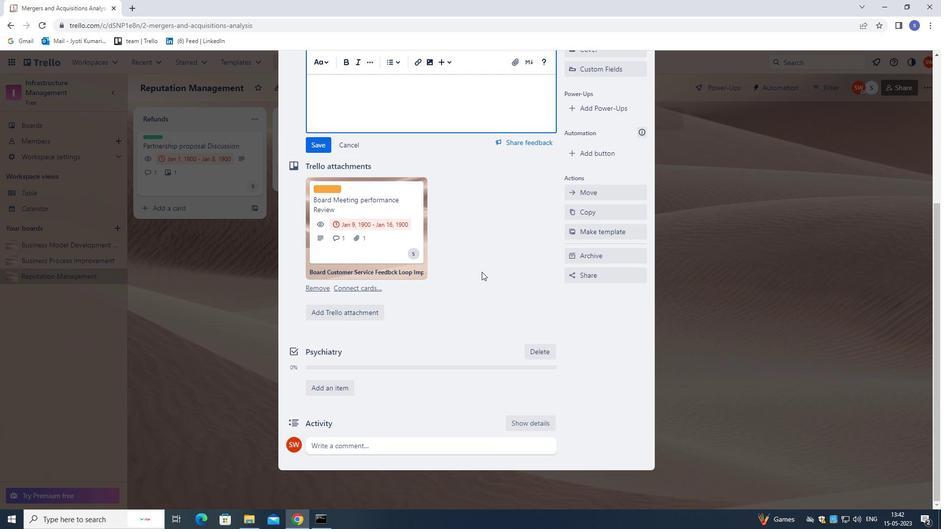 
Action: Mouse scrolled (481, 272) with delta (0, 0)
Screenshot: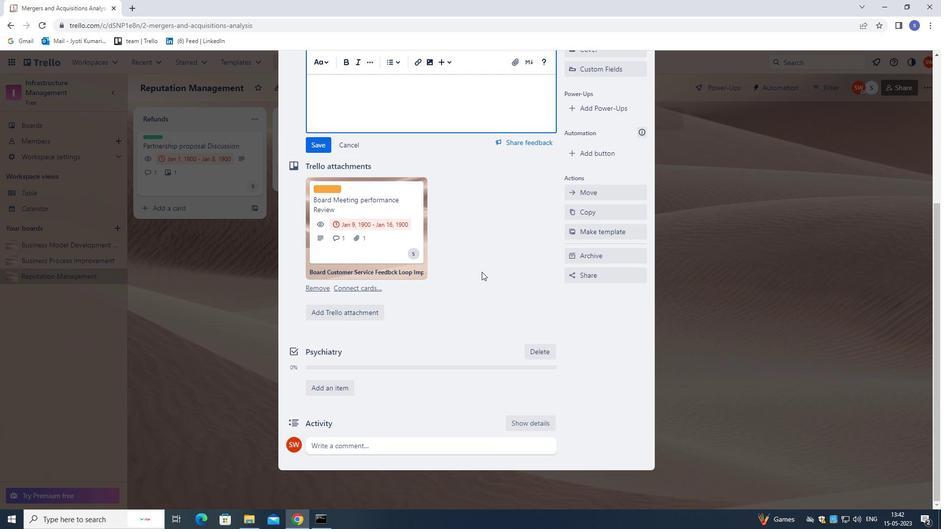 
Action: Mouse scrolled (481, 272) with delta (0, 0)
Screenshot: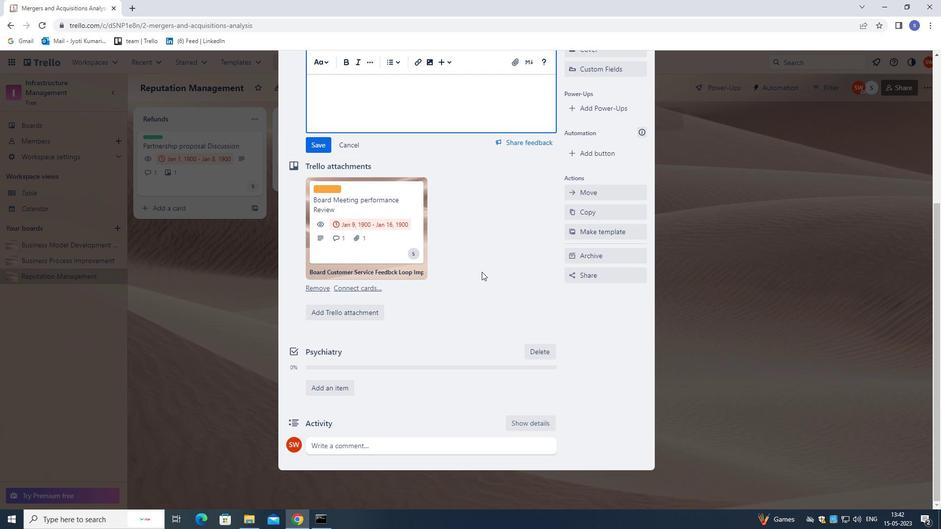 
Action: Mouse scrolled (481, 272) with delta (0, 0)
Screenshot: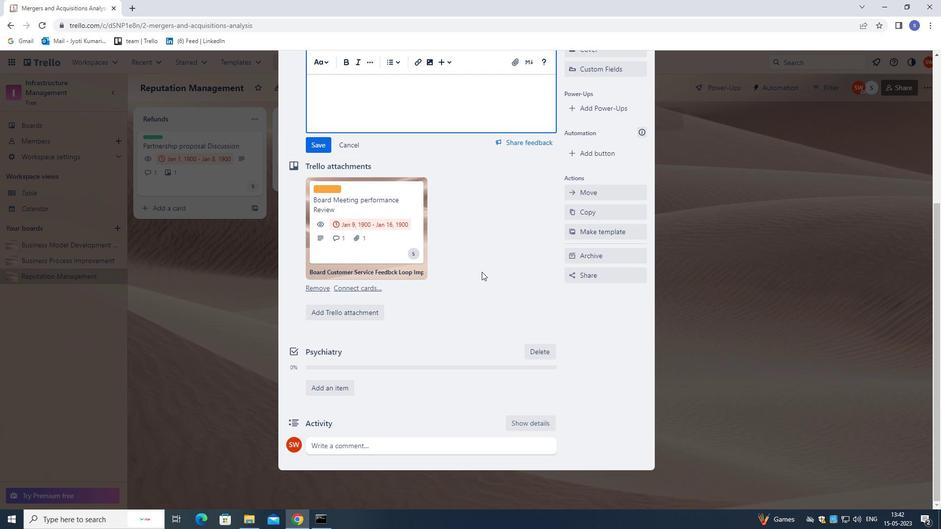 
Action: Mouse moved to (481, 272)
Screenshot: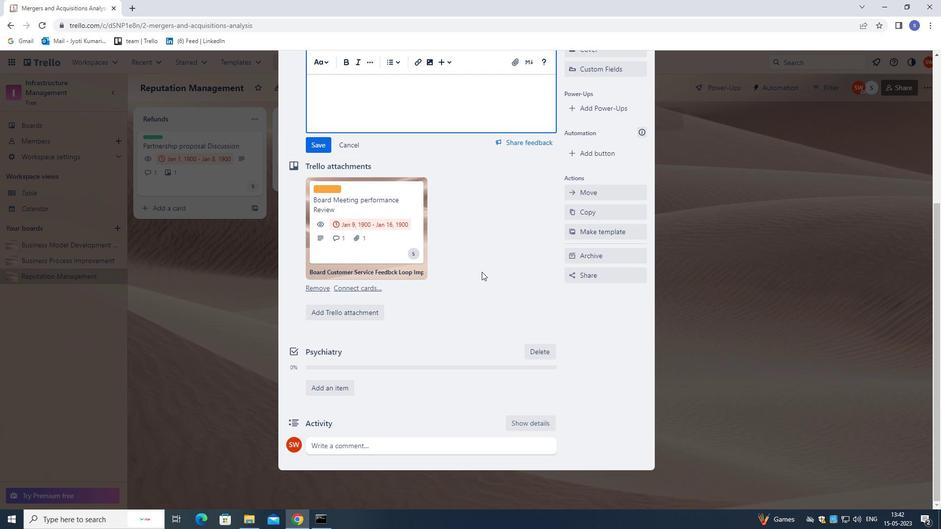 
Action: Mouse scrolled (481, 272) with delta (0, 0)
Screenshot: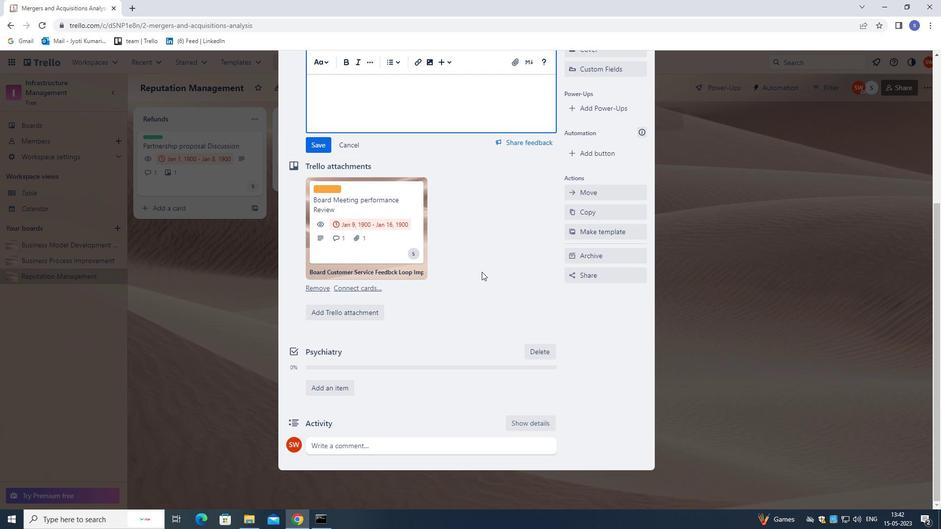 
Action: Mouse moved to (434, 447)
Screenshot: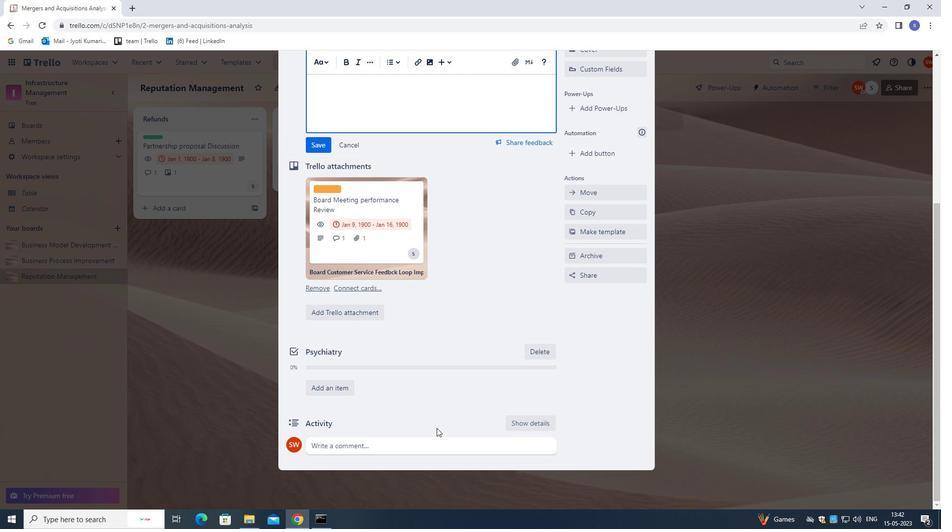 
Action: Mouse pressed left at (434, 447)
Screenshot: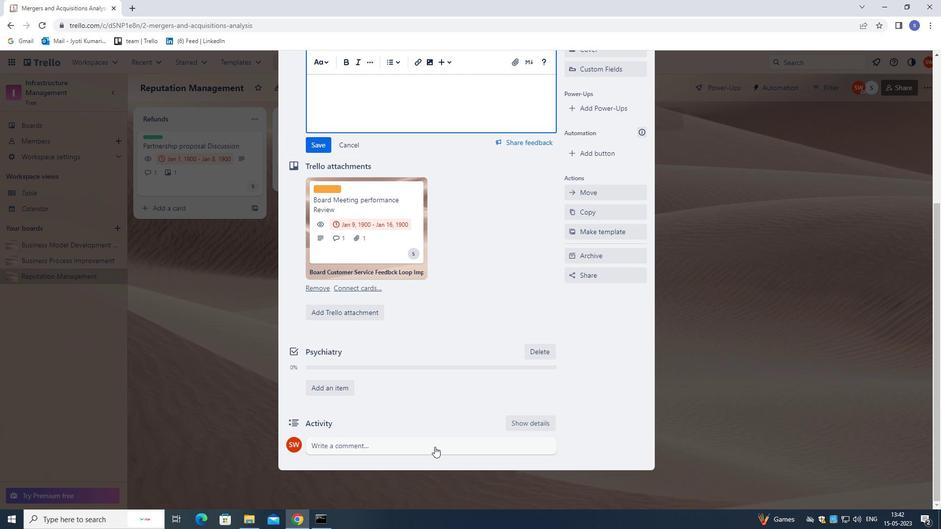 
Action: Mouse moved to (430, 415)
Screenshot: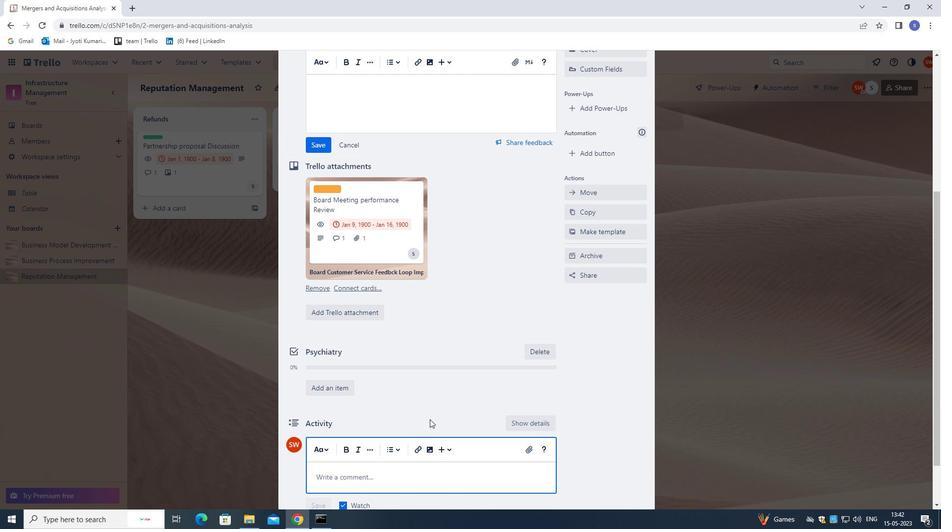 
Action: Key pressed <Key.shift>THIS<Key.space>TASK<Key.space>[<Key.backspace>PRESENTS<Key.space>AN<Key.space>OPPORTUNITY<Key.space>TO<Key.space>DEMONSTA<Key.backspace>RATE<Key.space>OUR<Key.space>LEADERSHIP<Key.space>AND<Key.space>DECISION-MAKING<Key.space>SKILLS,<Key.space>MAKING<Key.space>INFORMED<Key.space>CHOICES<Key.space>AND<Key.space>TAKING<Key.space>ACTON.
Screenshot: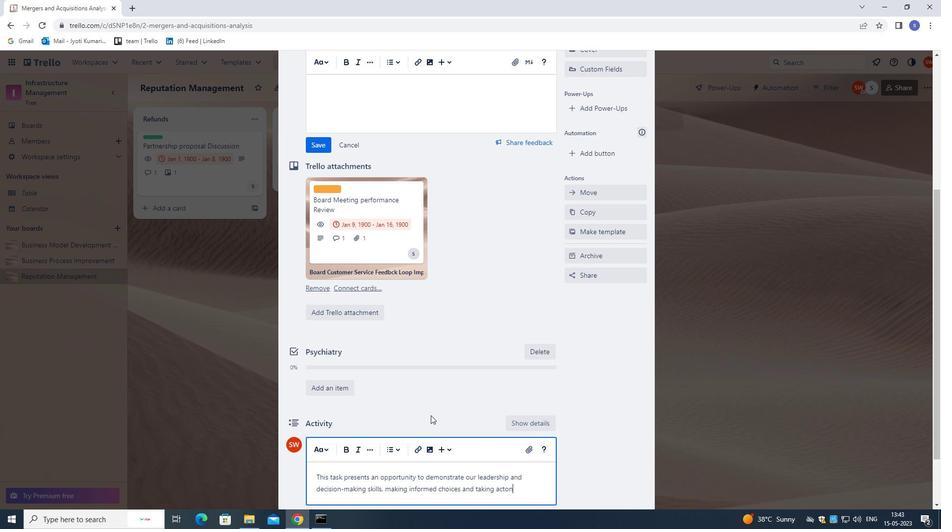 
Action: Mouse moved to (317, 152)
Screenshot: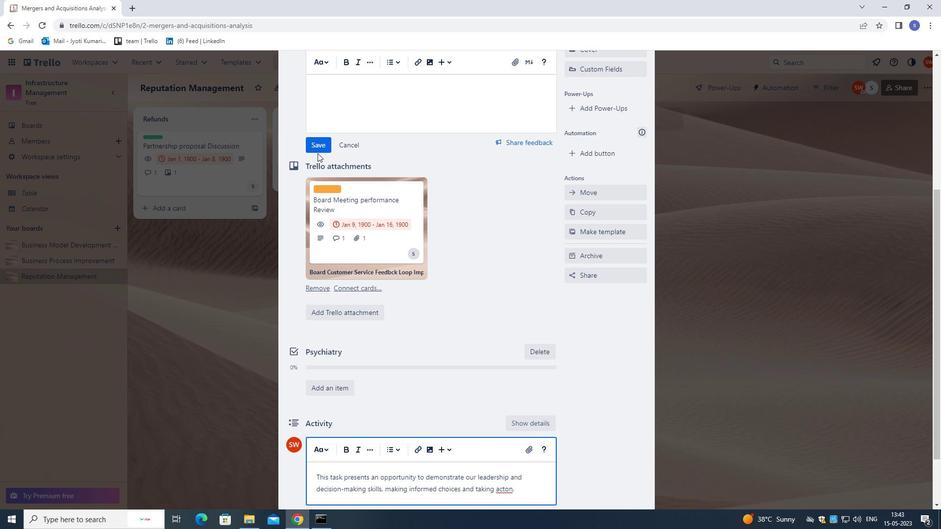
Action: Mouse pressed left at (317, 152)
Screenshot: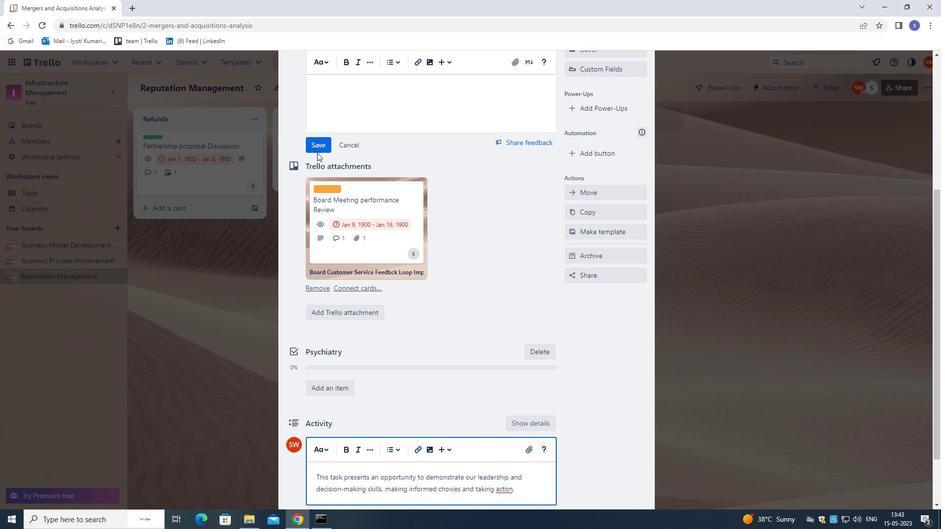 
Action: Mouse moved to (321, 449)
Screenshot: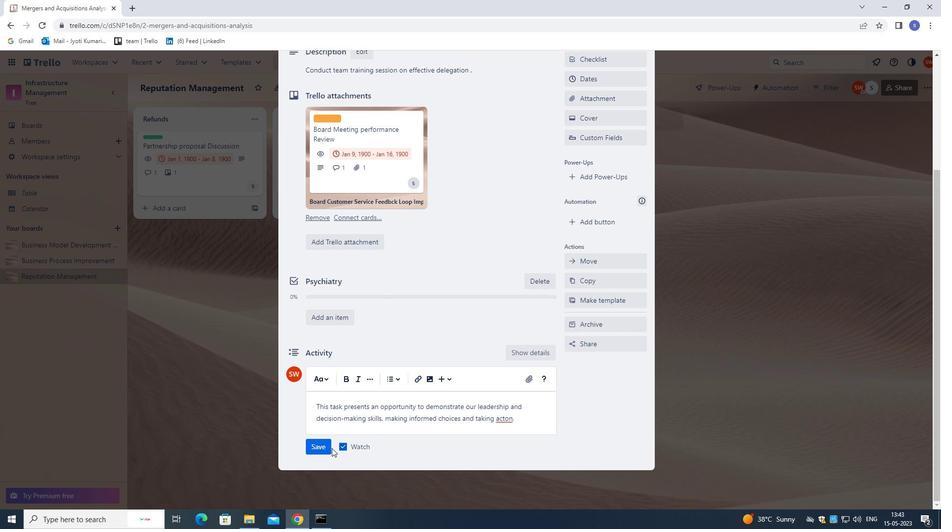 
Action: Mouse pressed left at (321, 449)
Screenshot: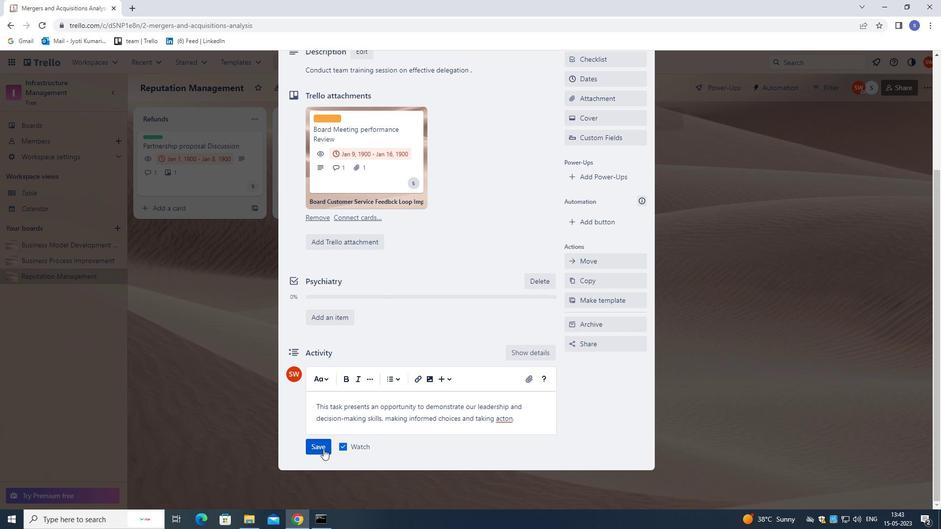 
Action: Mouse moved to (365, 407)
Screenshot: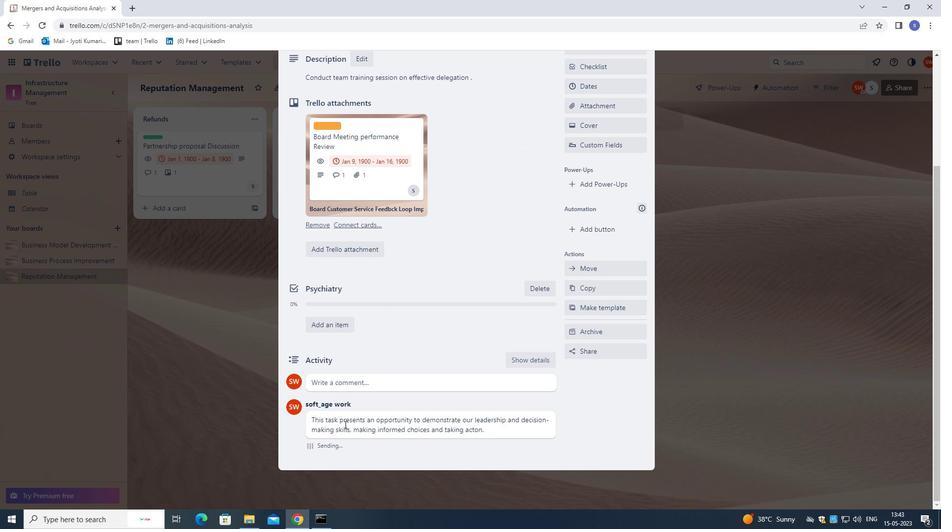 
Action: Mouse scrolled (365, 407) with delta (0, 0)
Screenshot: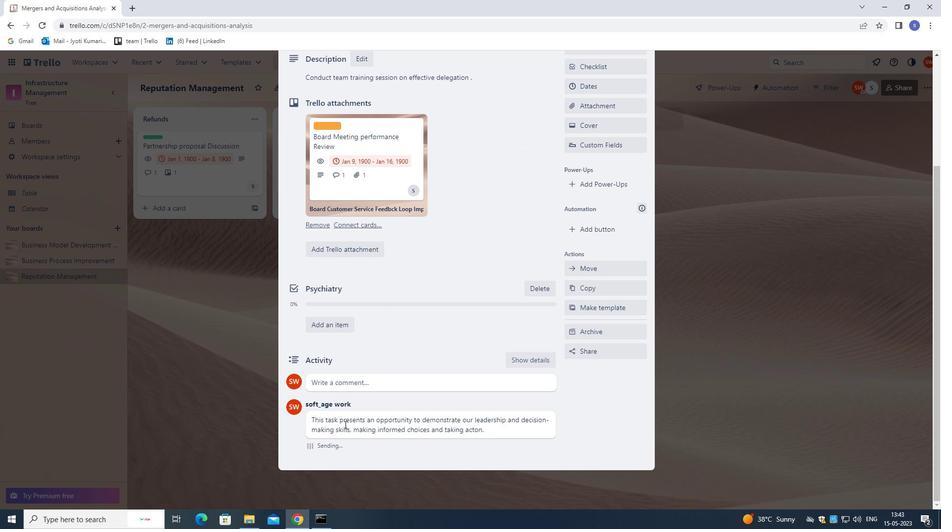 
Action: Mouse moved to (367, 405)
Screenshot: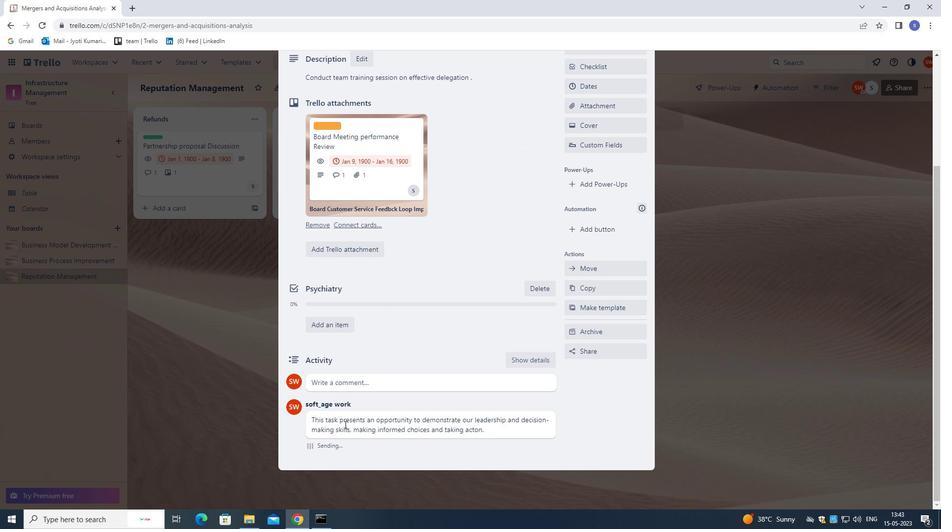 
Action: Mouse scrolled (367, 405) with delta (0, 0)
Screenshot: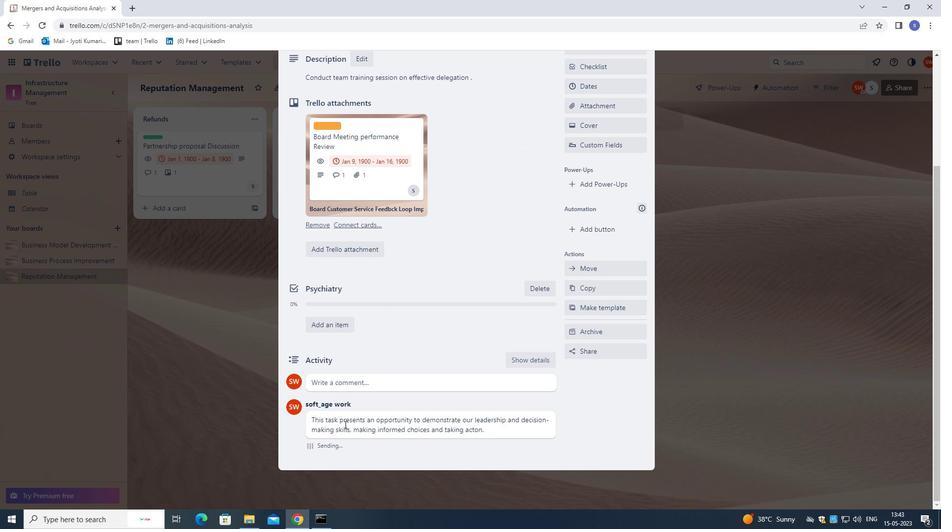 
Action: Mouse moved to (372, 401)
Screenshot: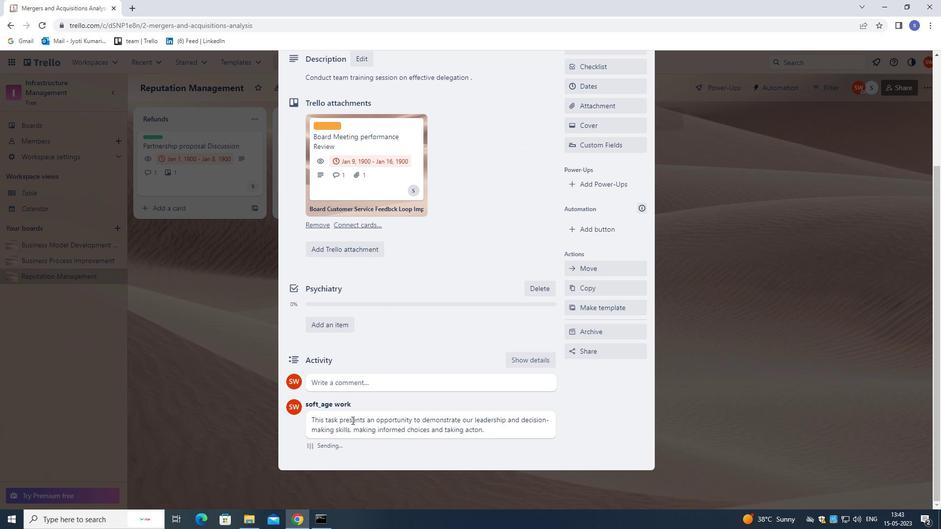 
Action: Mouse scrolled (372, 401) with delta (0, 0)
Screenshot: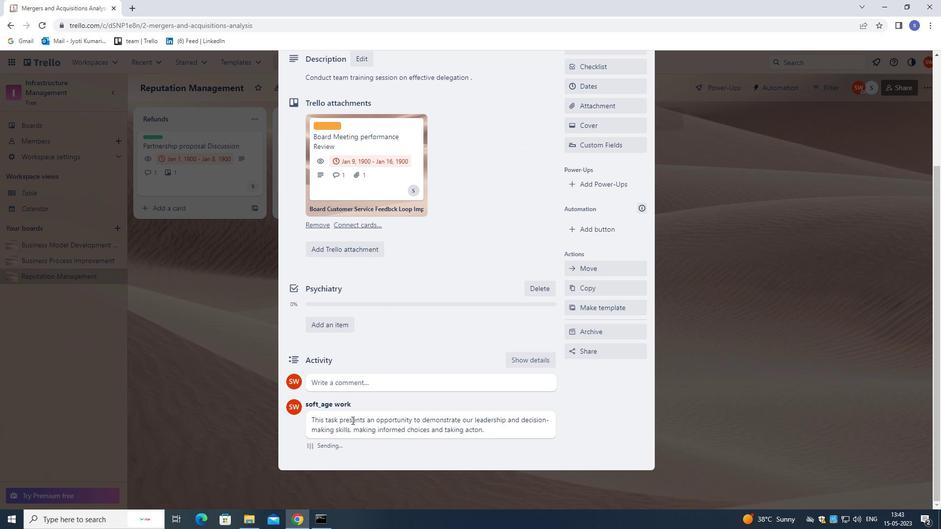 
Action: Mouse moved to (378, 395)
Screenshot: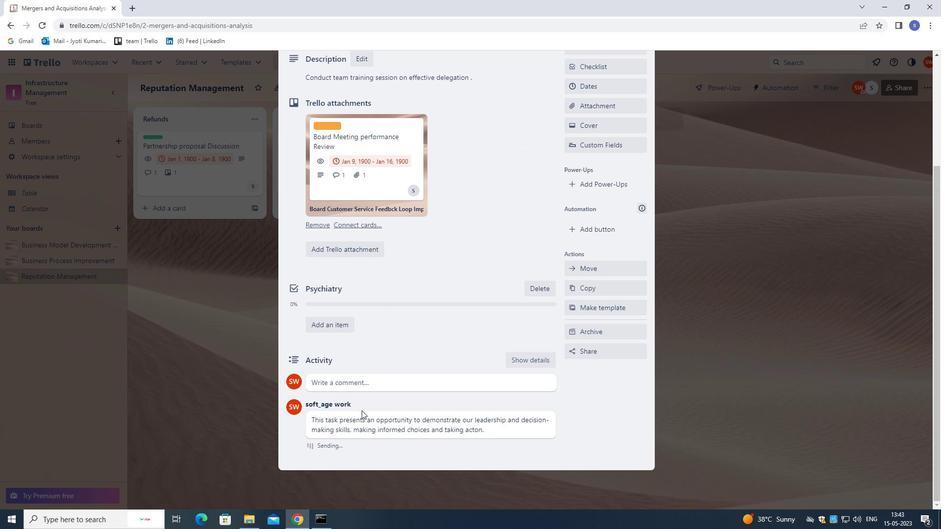 
Action: Mouse scrolled (378, 396) with delta (0, 0)
Screenshot: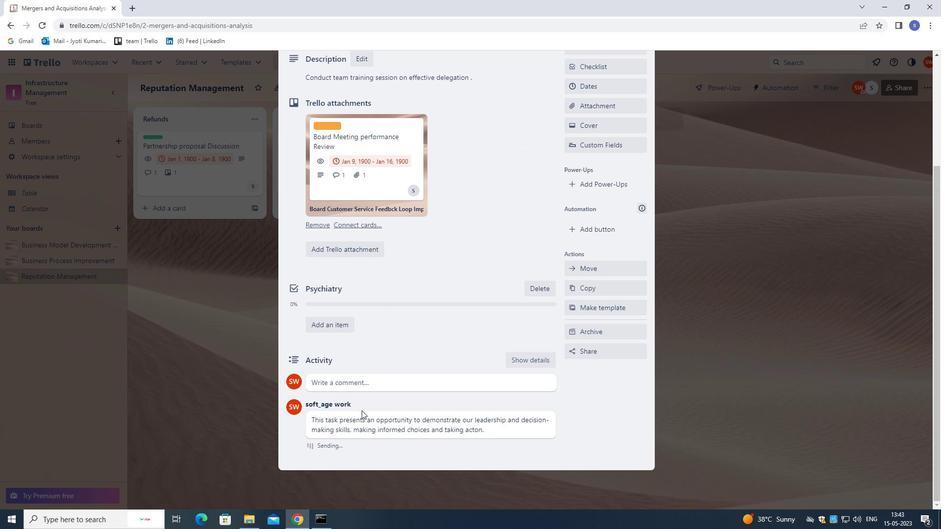 
Action: Mouse moved to (408, 368)
Screenshot: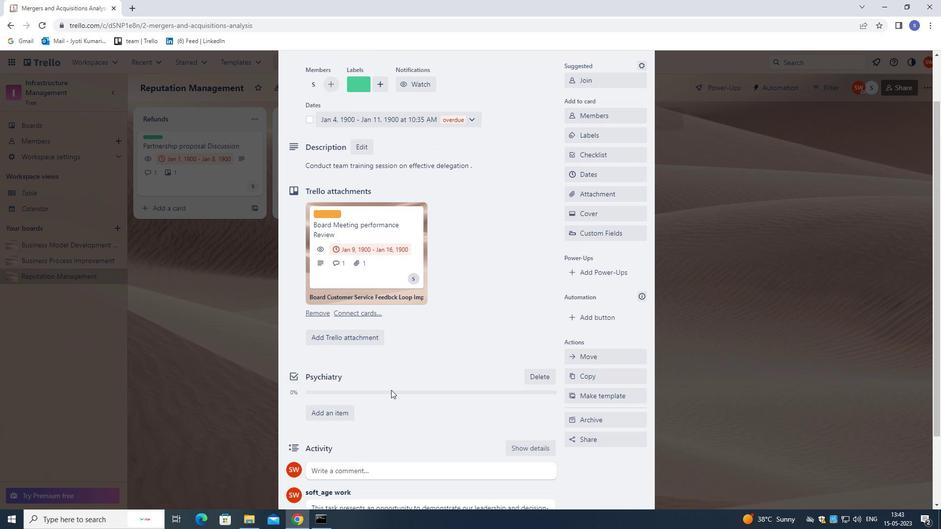 
Action: Mouse scrolled (408, 369) with delta (0, 0)
Screenshot: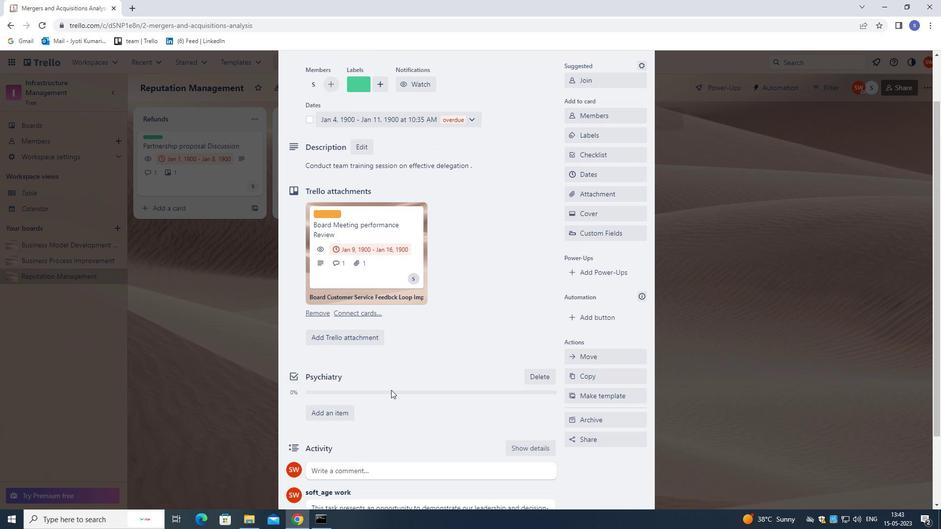 
Action: Mouse moved to (419, 359)
Screenshot: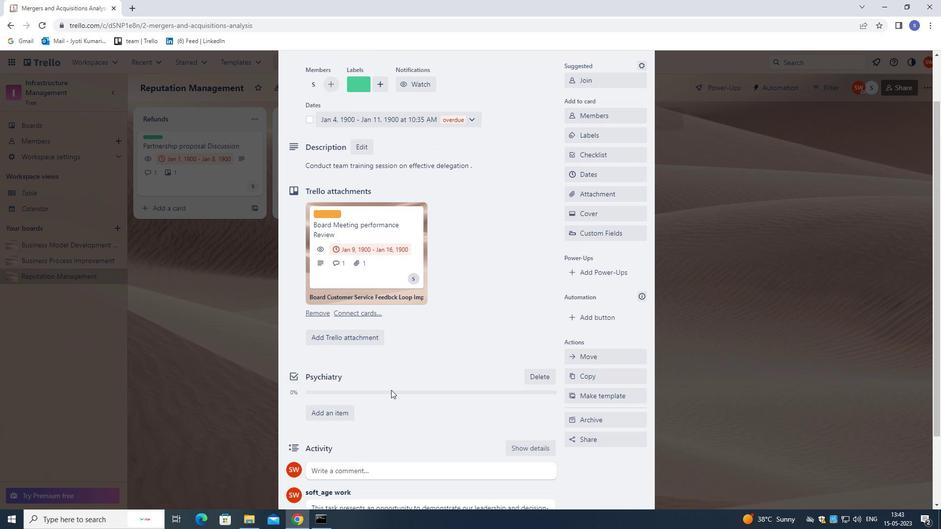 
Action: Mouse scrolled (419, 359) with delta (0, 0)
Screenshot: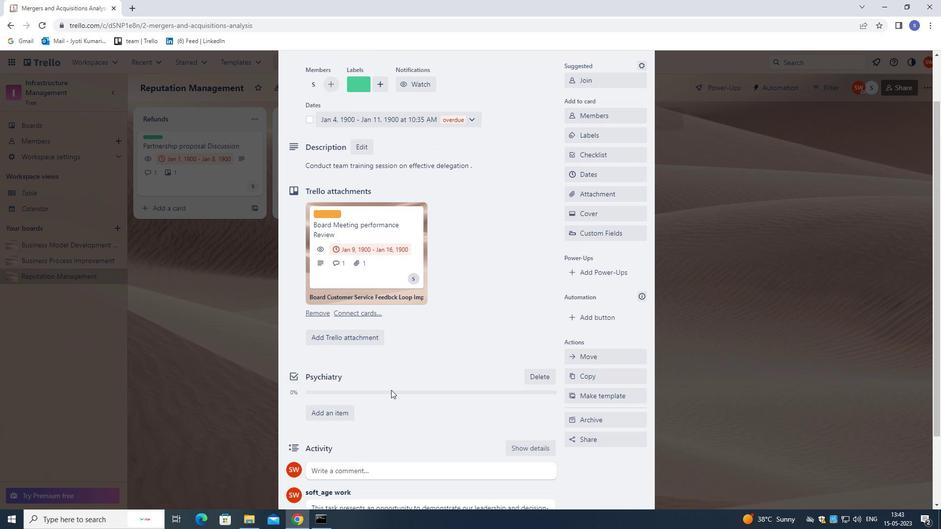 
Action: Mouse moved to (436, 346)
Screenshot: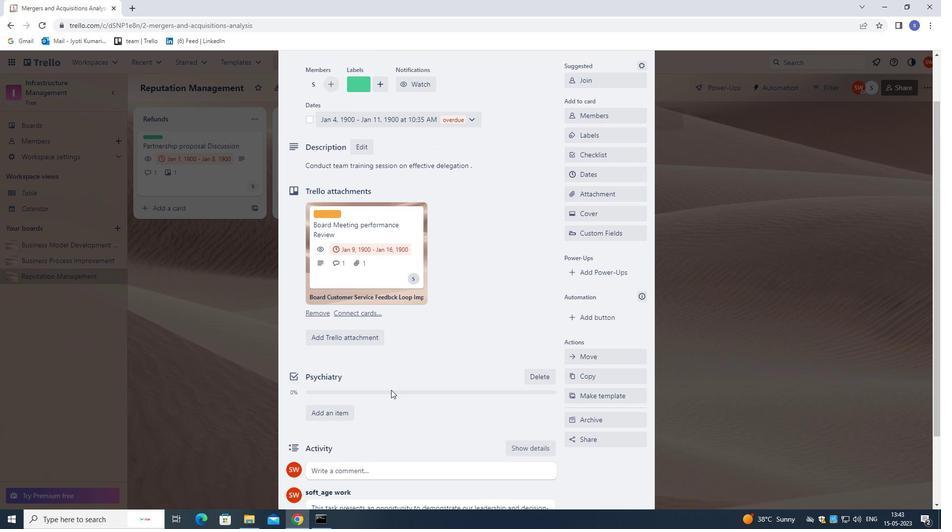 
Action: Mouse scrolled (436, 346) with delta (0, 0)
Screenshot: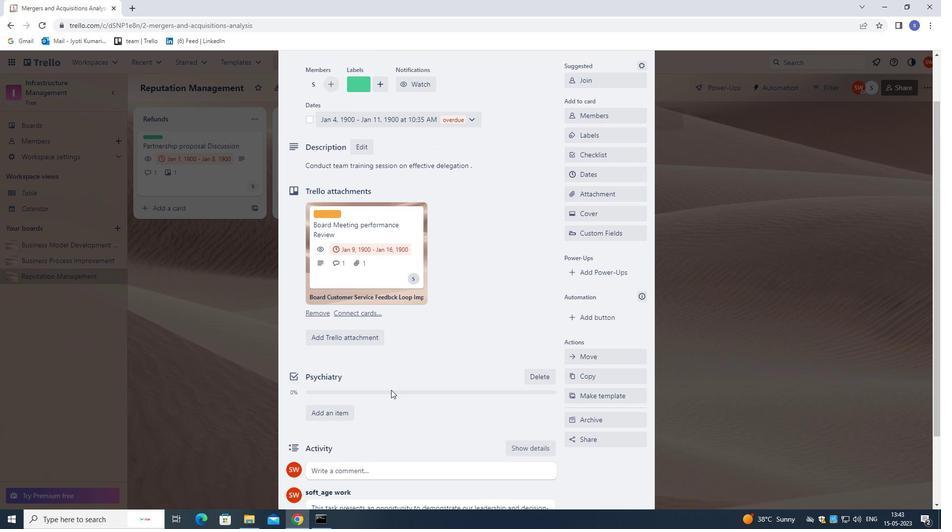 
Action: Mouse moved to (481, 301)
Screenshot: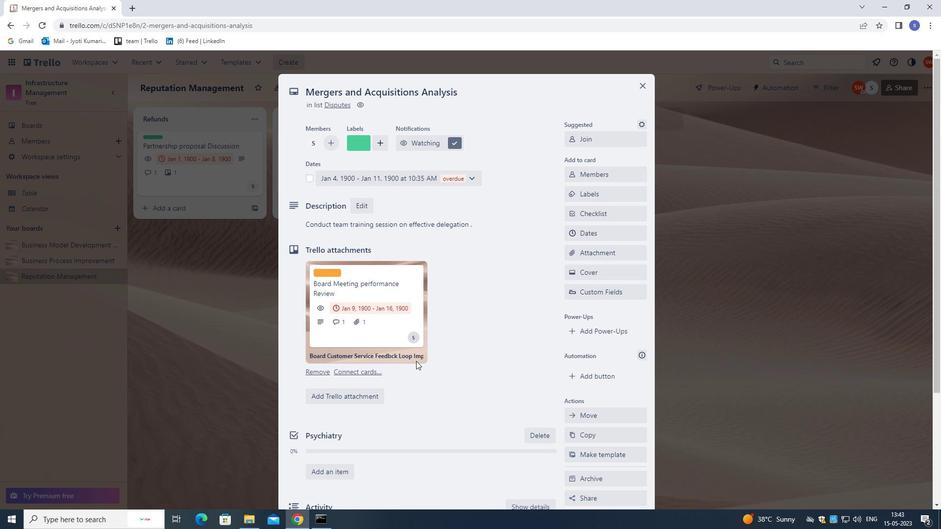 
Action: Mouse scrolled (481, 301) with delta (0, 0)
Screenshot: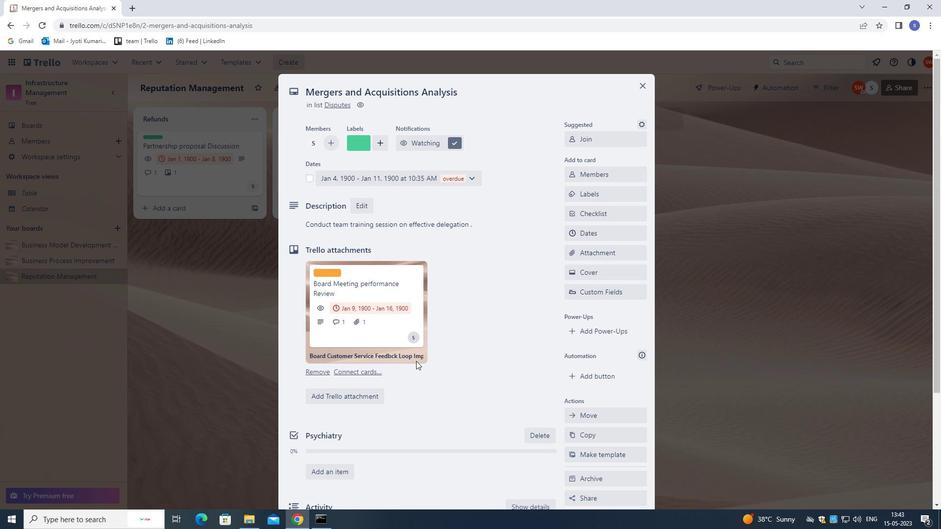 
Action: Mouse moved to (644, 85)
Screenshot: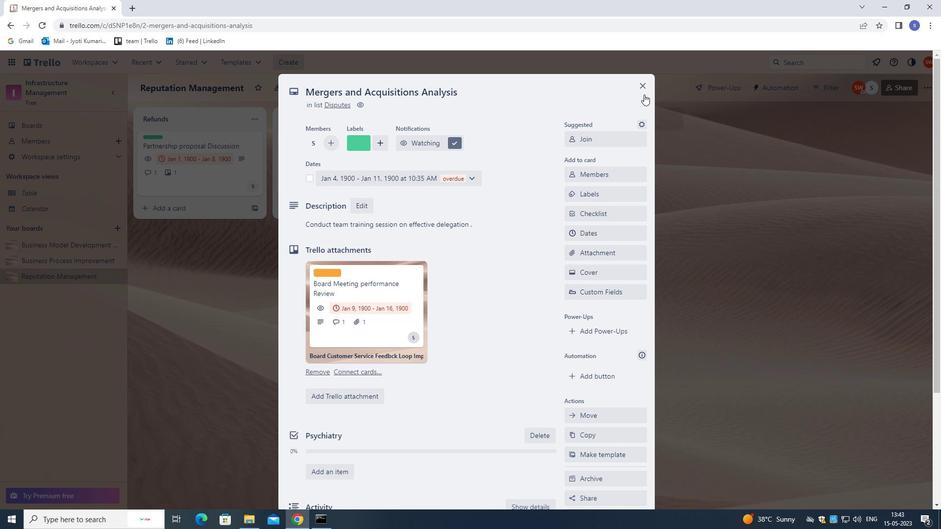 
Action: Mouse pressed left at (644, 85)
Screenshot: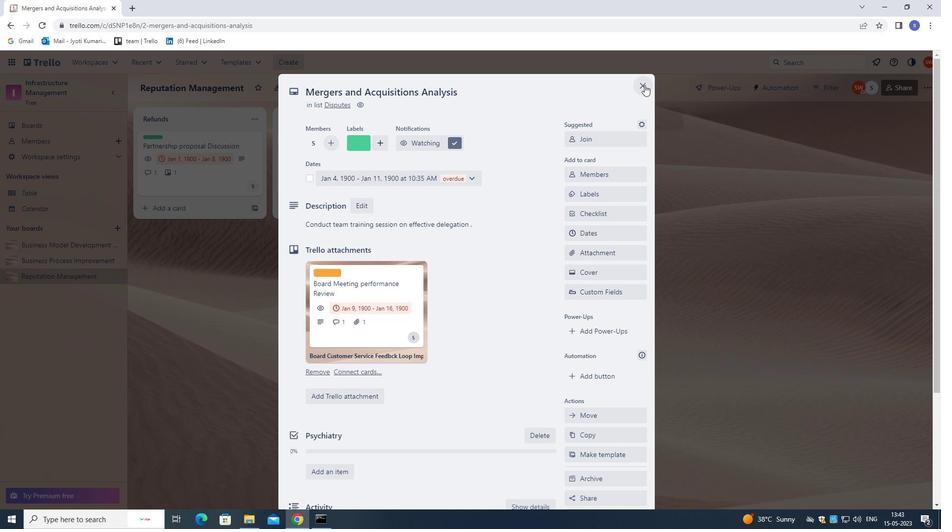 
